 Task: Open a blank sheet, save the file as Jazzmusic.doc and add heading 'Jazz Music'Jazz Music ,with the parapraph,with the parapraph  Jazz, born in the US, is a uniquely American art form that originated in African-American communities. From Louis Armstrong to Miles Davis, jazz musicians have shaped the world of music with their improvisation, syncopation, and distinctive sounds.Apply Font Style Agency FB And font size 12. Apply font style in  Heading Arial Black and font size 14 Change heading alignment to  Left
Action: Mouse moved to (21, 21)
Screenshot: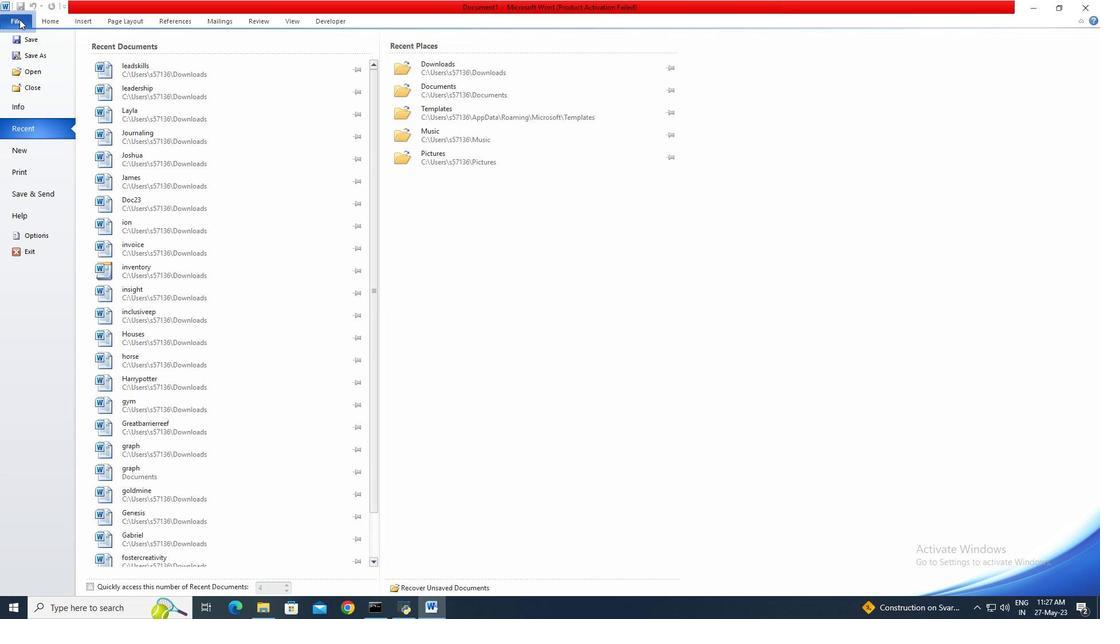 
Action: Mouse pressed left at (21, 21)
Screenshot: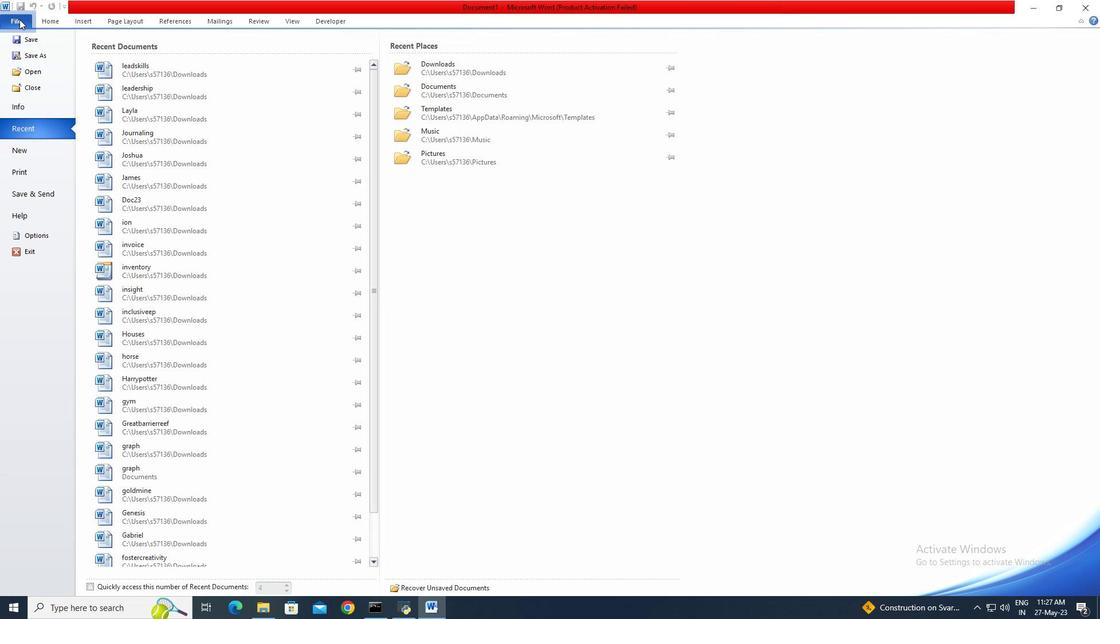
Action: Mouse moved to (679, 182)
Screenshot: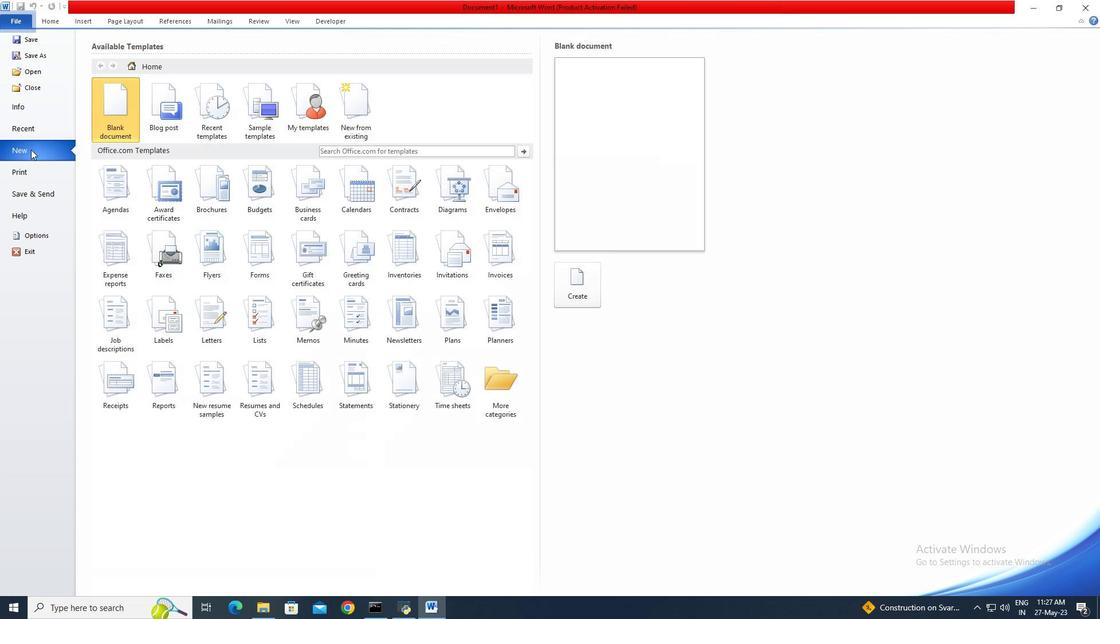 
Action: Mouse pressed left at (679, 182)
Screenshot: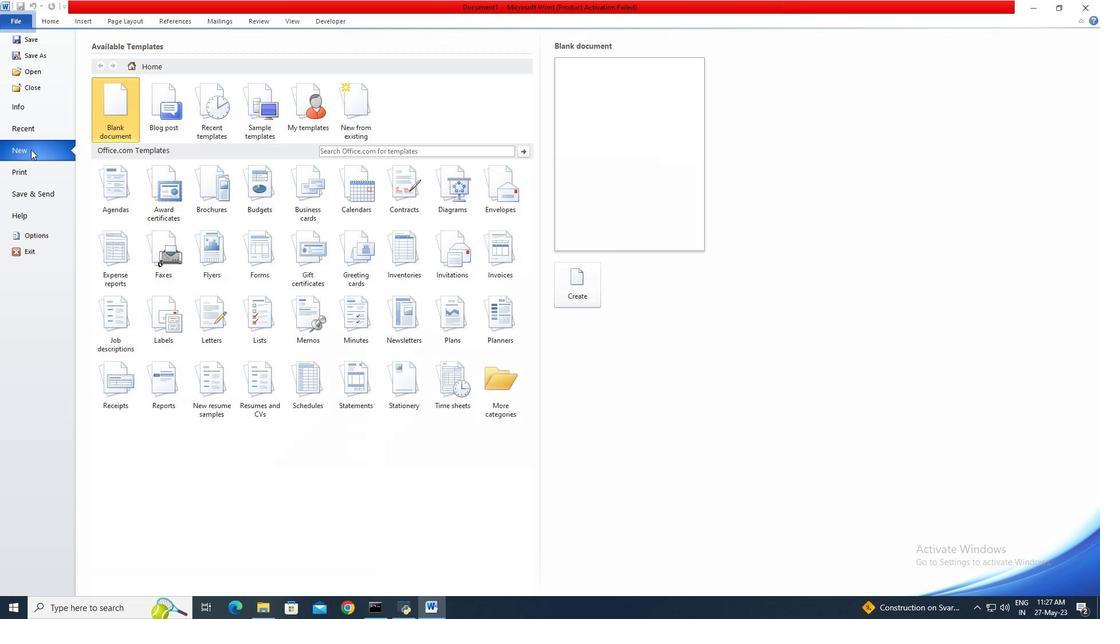 
Action: Mouse moved to (19, 19)
Screenshot: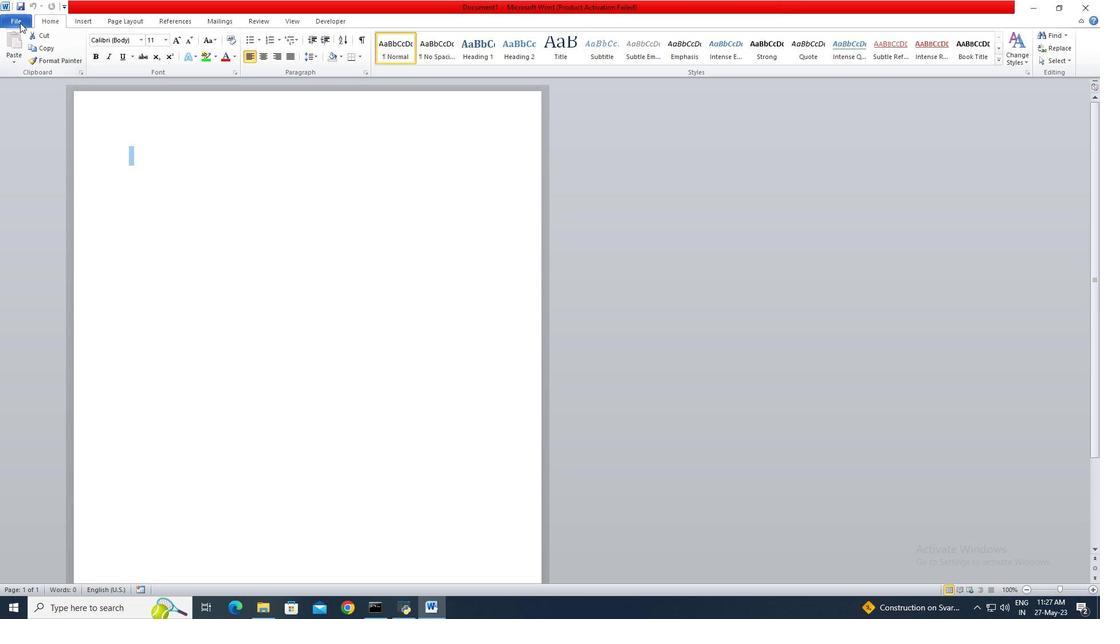 
Action: Mouse pressed left at (19, 19)
Screenshot: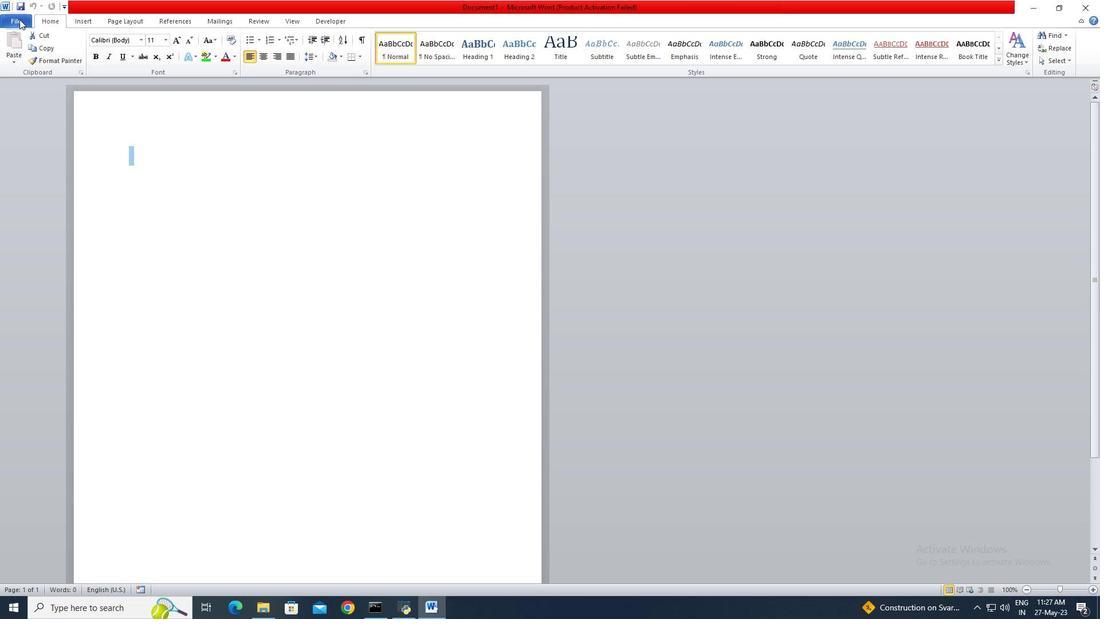 
Action: Mouse moved to (30, 149)
Screenshot: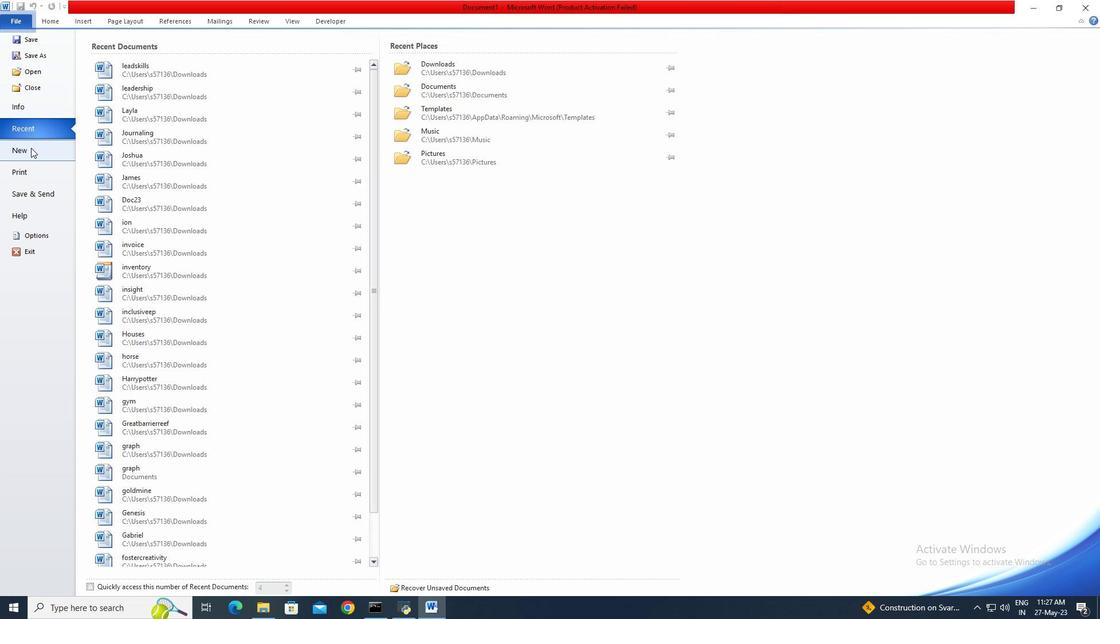 
Action: Mouse pressed left at (30, 149)
Screenshot: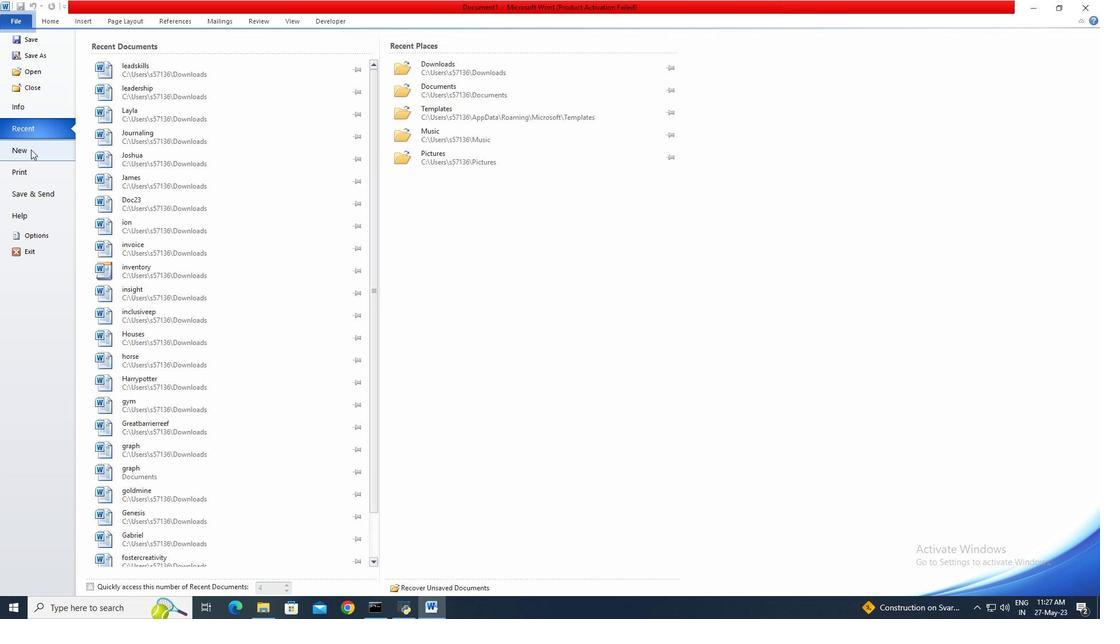 
Action: Mouse moved to (565, 286)
Screenshot: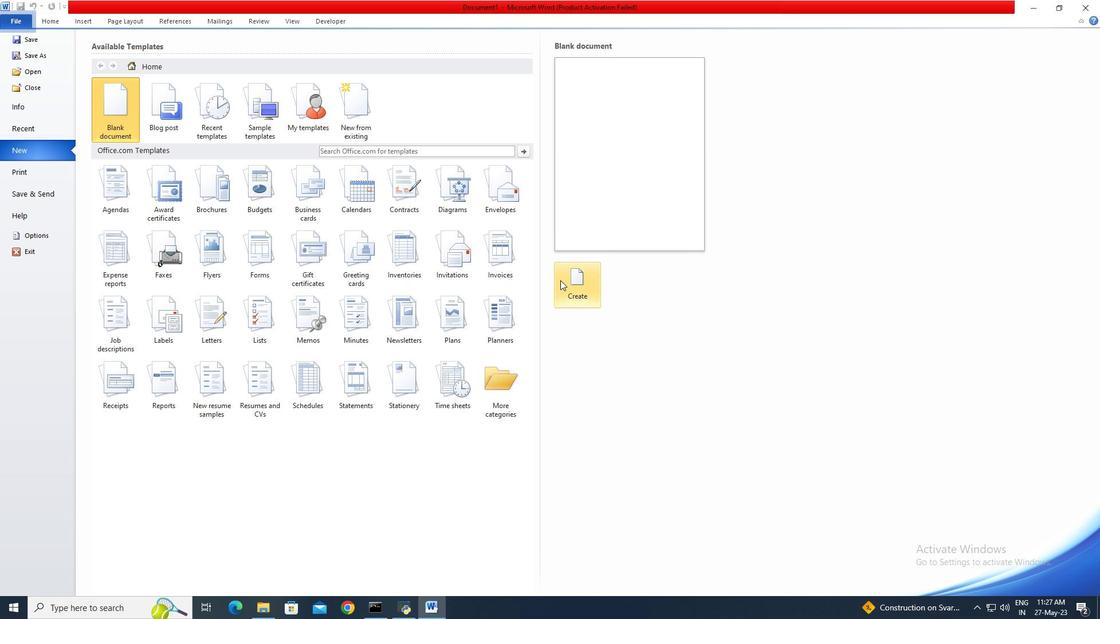 
Action: Mouse pressed left at (565, 286)
Screenshot: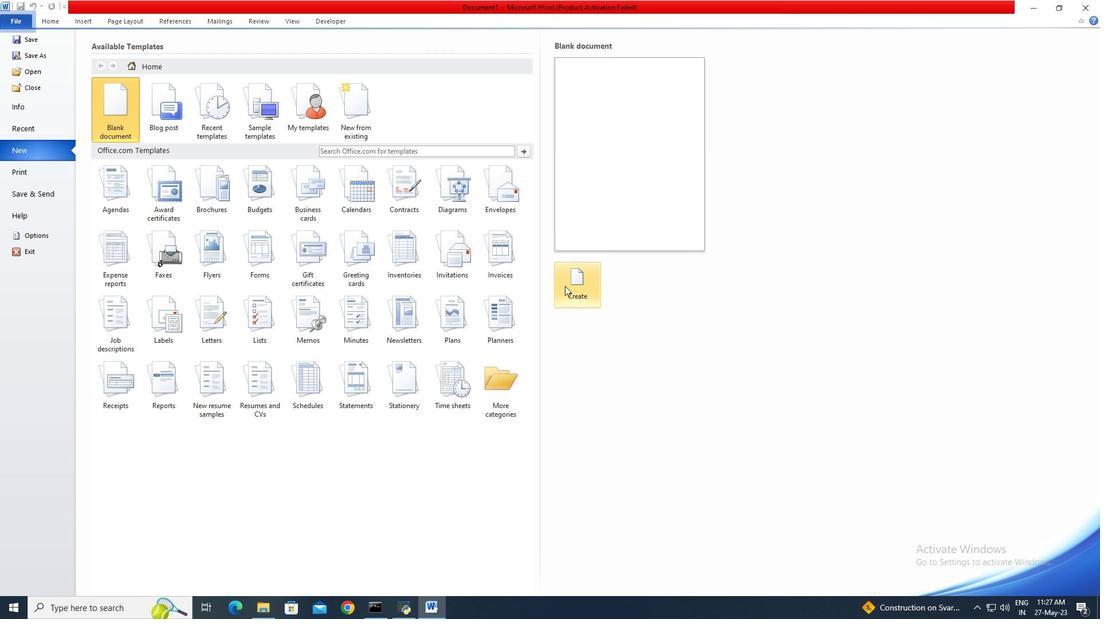 
Action: Mouse moved to (26, 21)
Screenshot: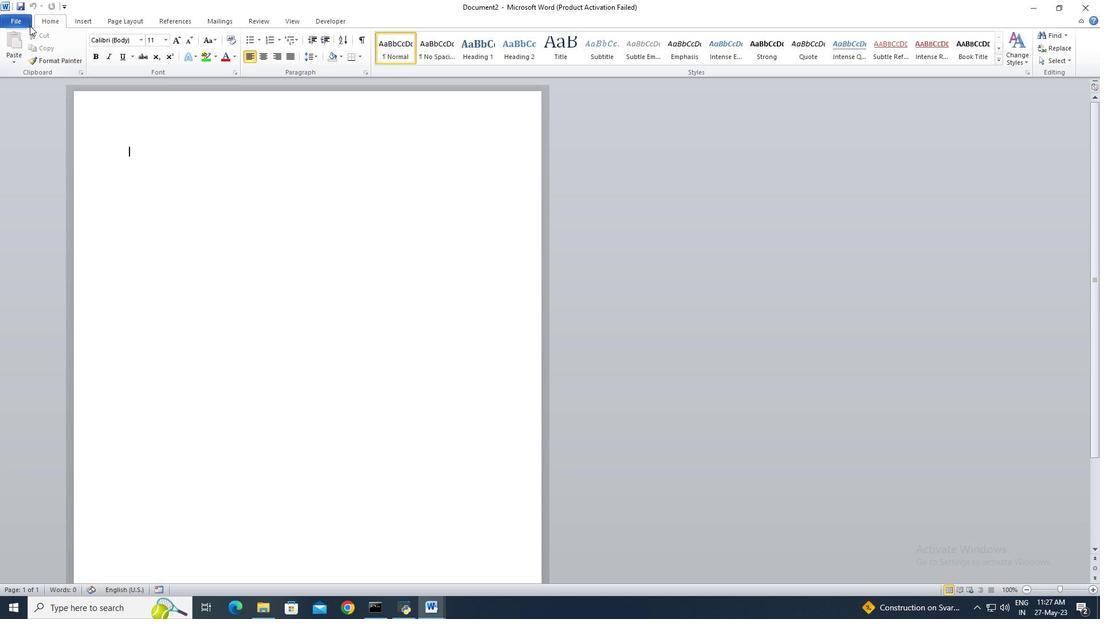 
Action: Mouse pressed left at (26, 21)
Screenshot: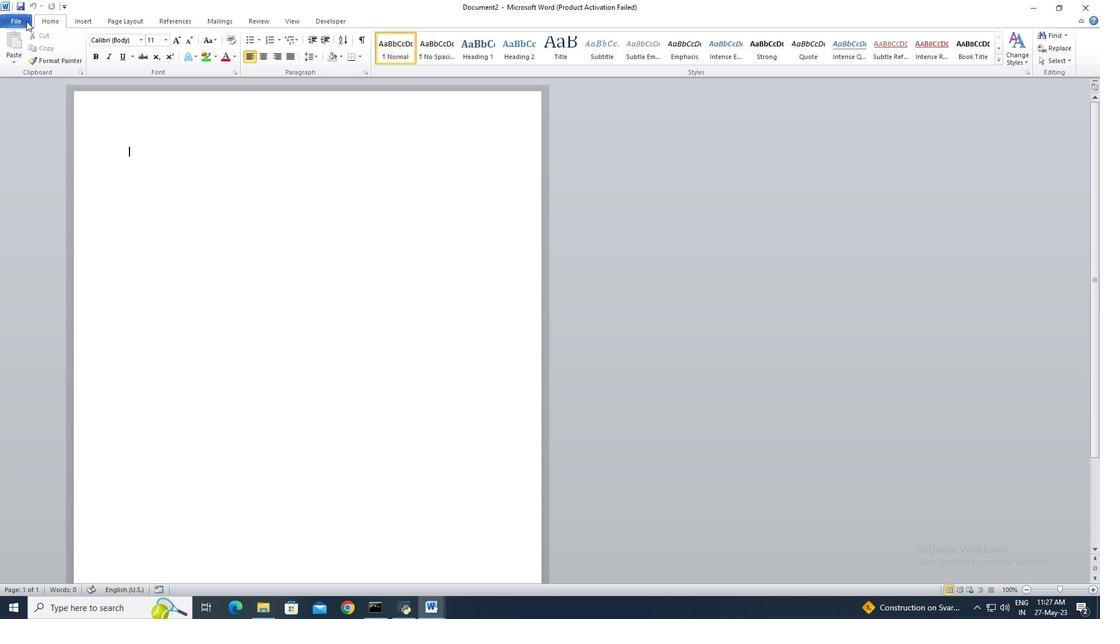 
Action: Mouse moved to (29, 54)
Screenshot: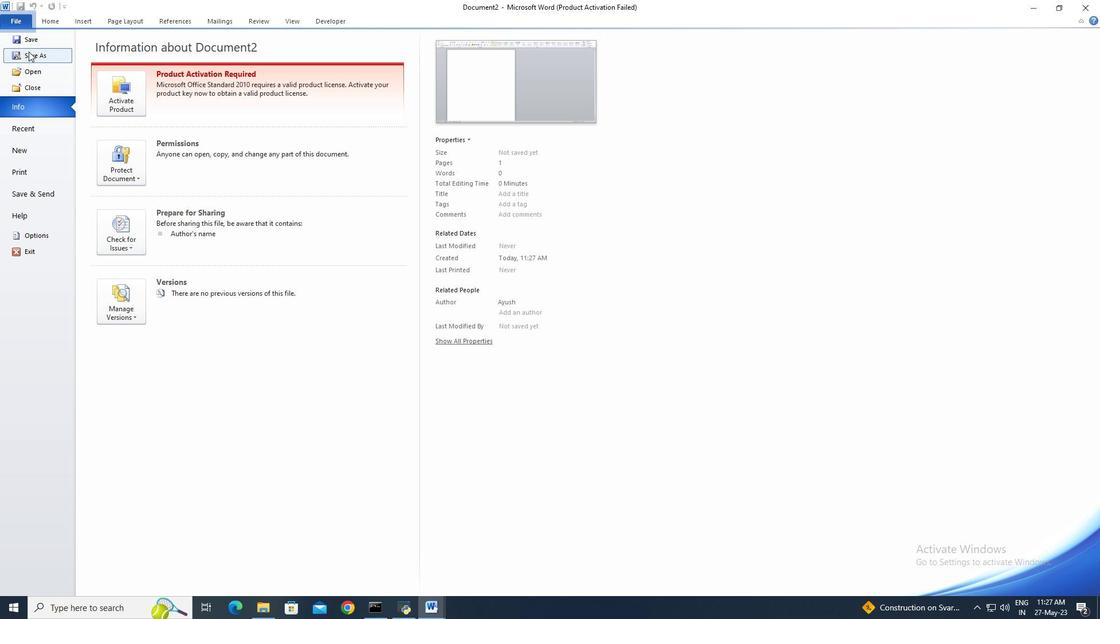 
Action: Mouse pressed left at (29, 54)
Screenshot: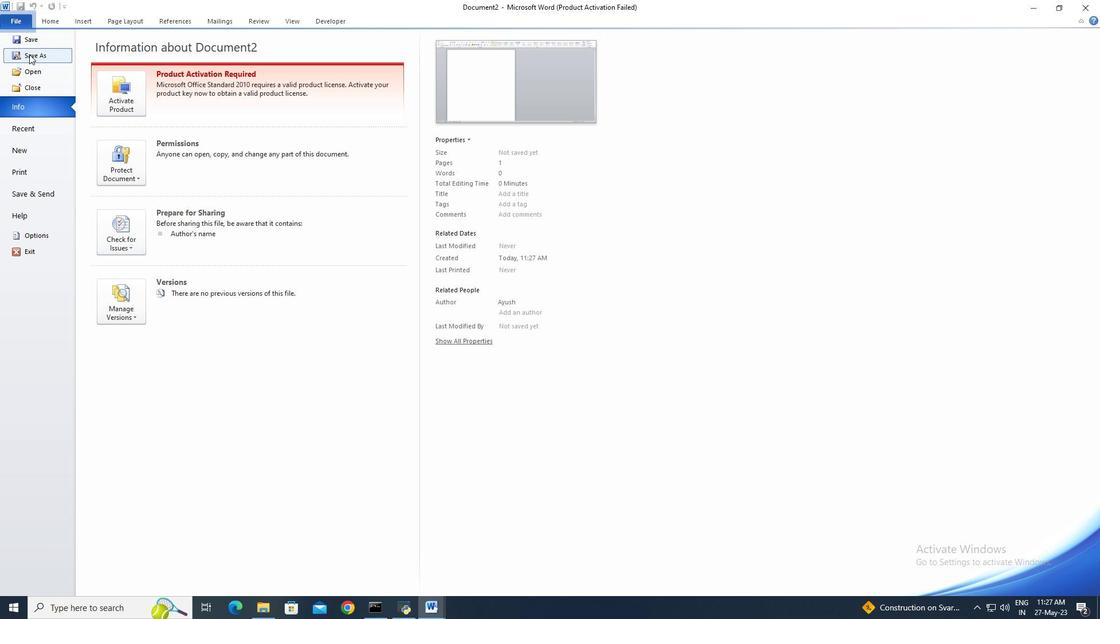 
Action: Mouse moved to (53, 120)
Screenshot: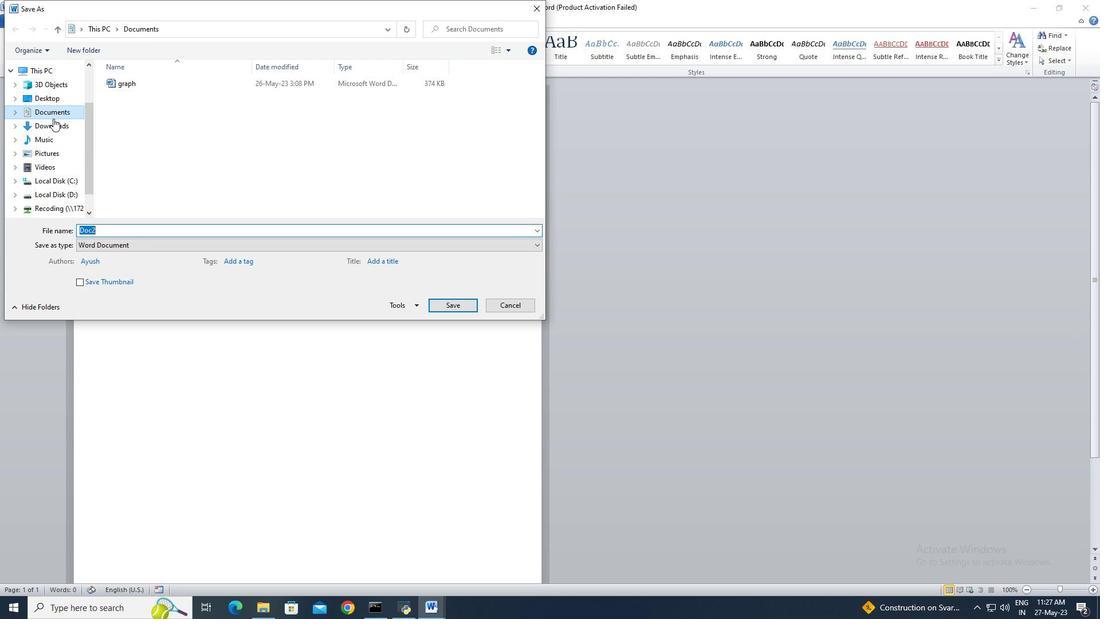 
Action: Mouse pressed left at (53, 120)
Screenshot: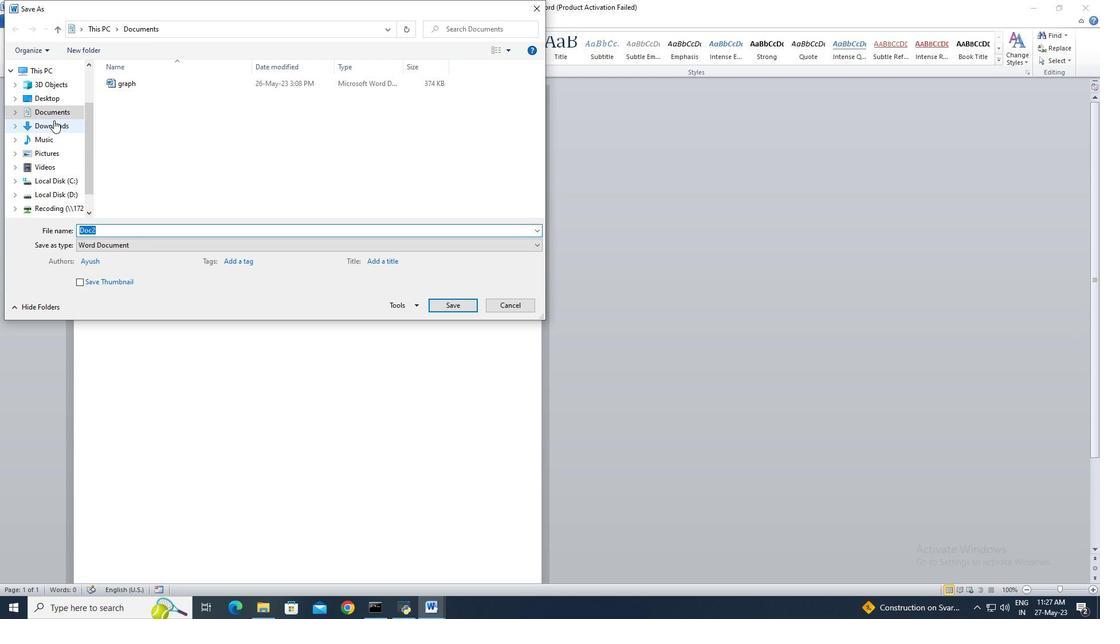 
Action: Mouse moved to (101, 227)
Screenshot: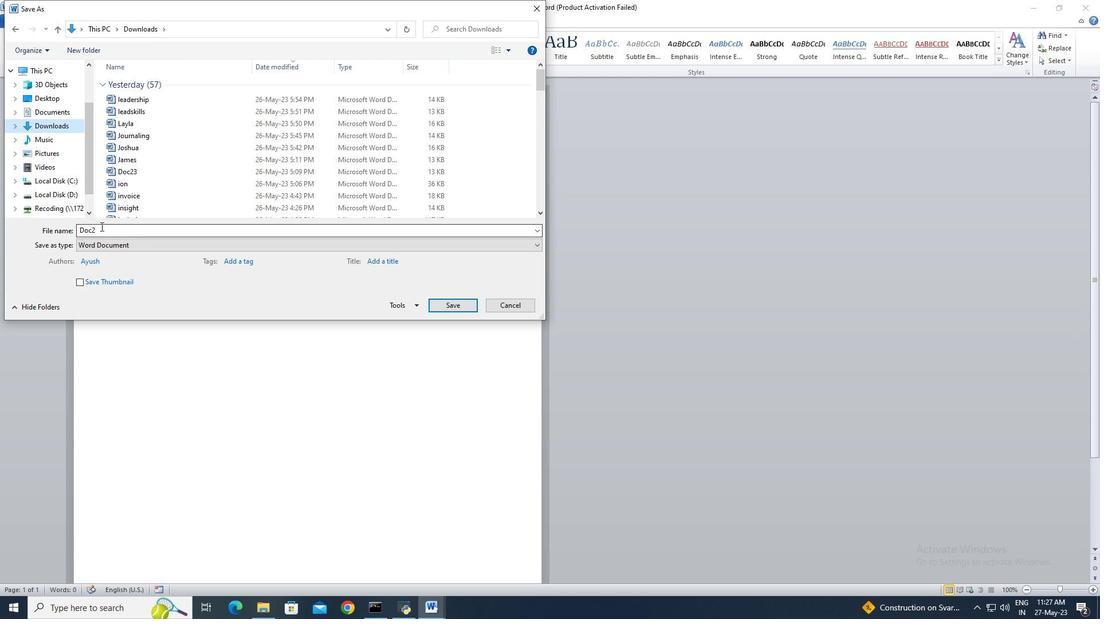 
Action: Mouse pressed left at (101, 227)
Screenshot: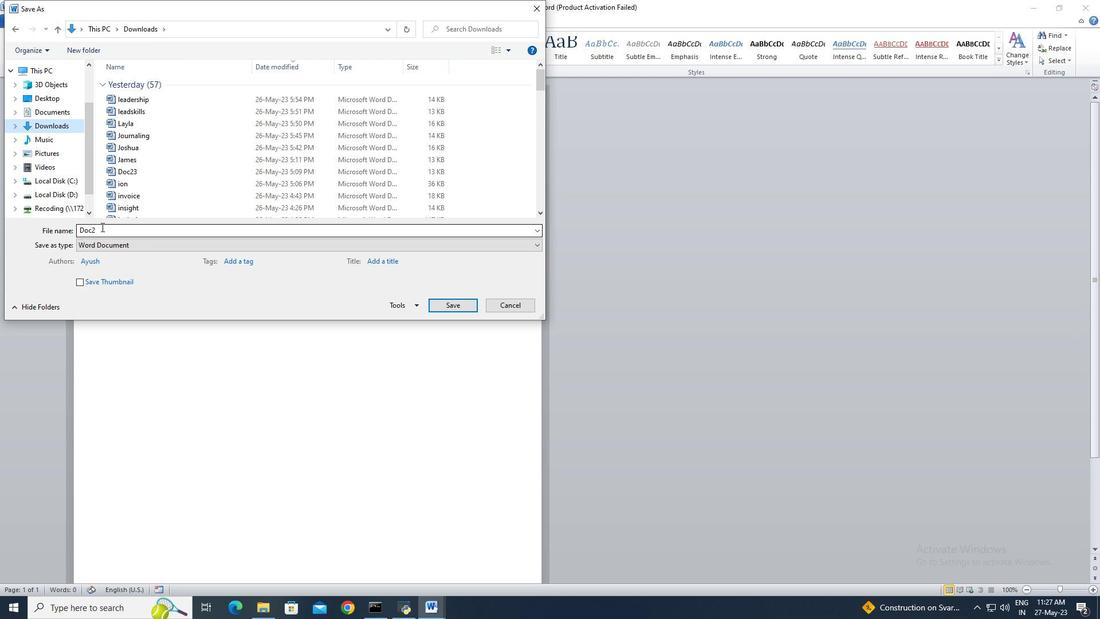 
Action: Key pressed <Key.shift>Jazzmusic
Screenshot: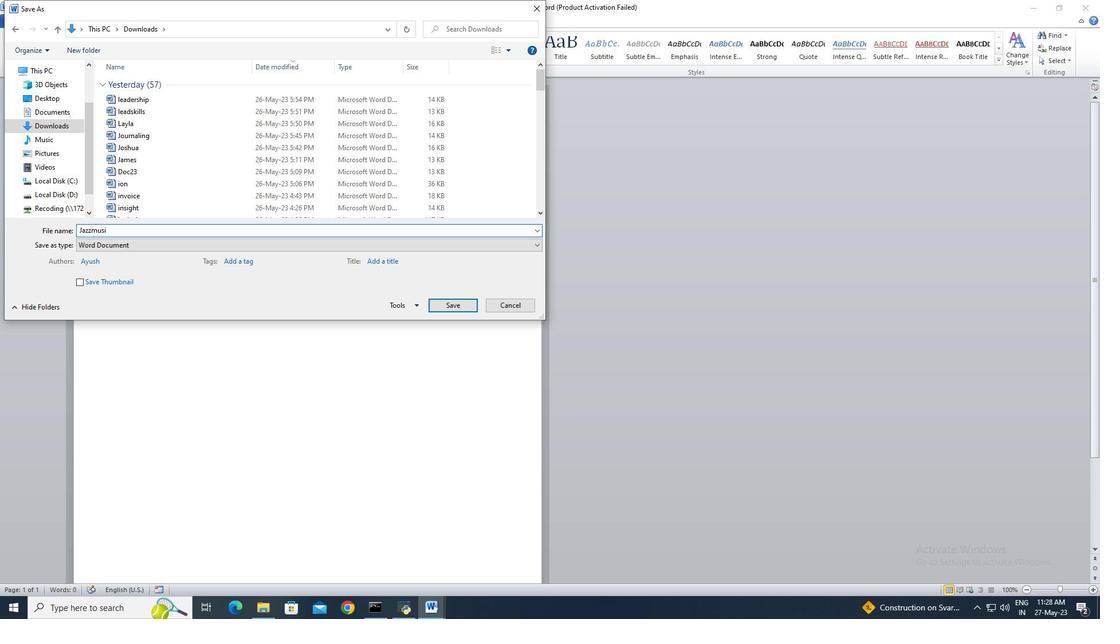 
Action: Mouse moved to (443, 309)
Screenshot: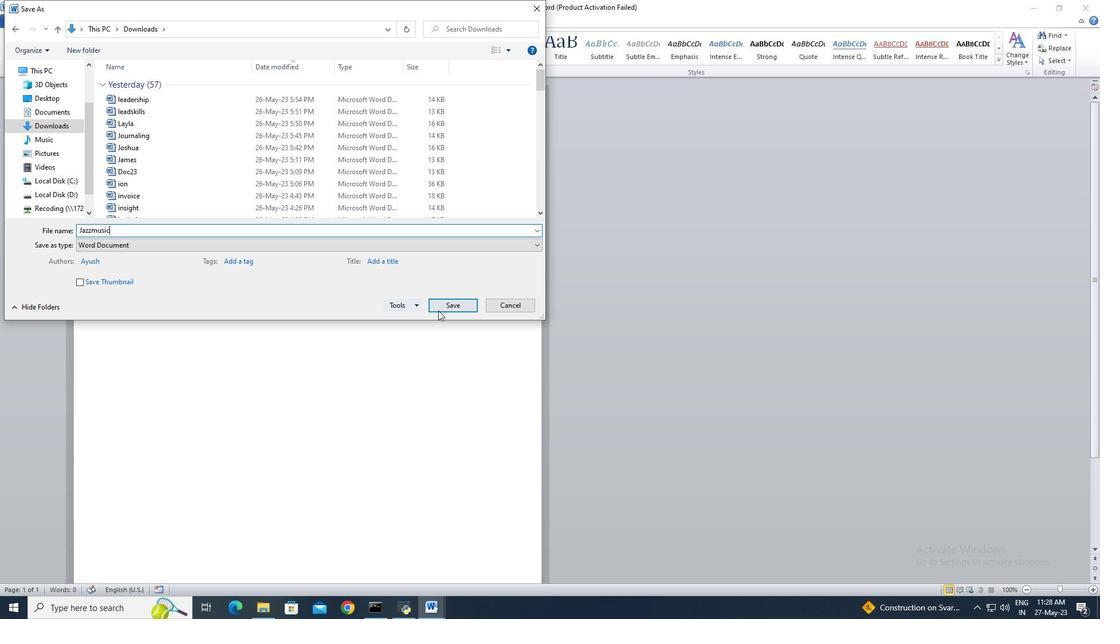 
Action: Mouse pressed left at (443, 309)
Screenshot: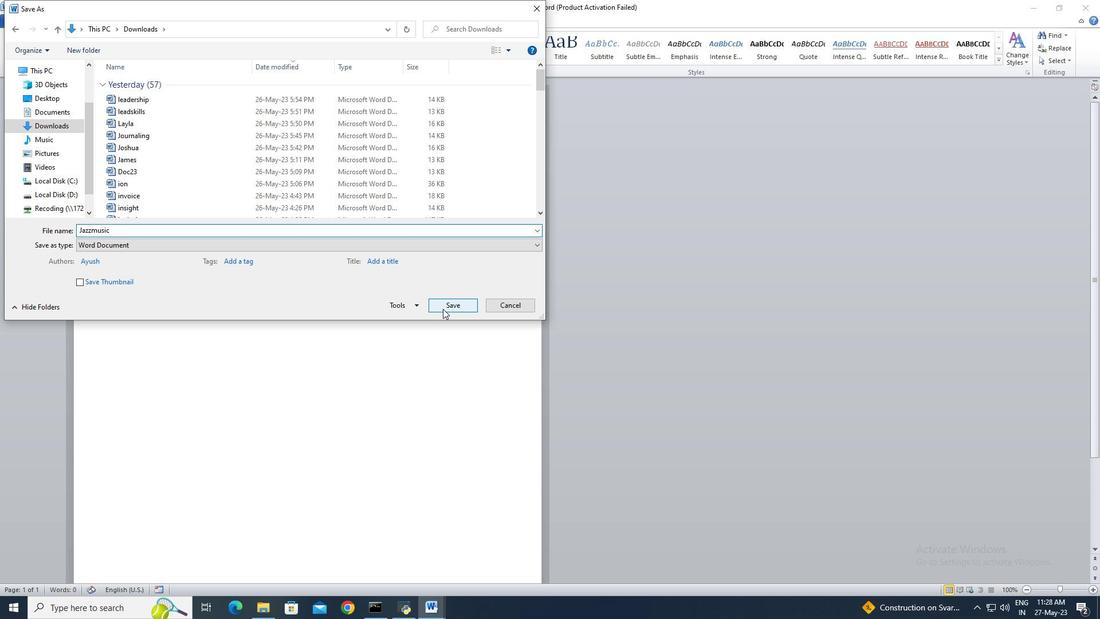 
Action: Mouse moved to (482, 56)
Screenshot: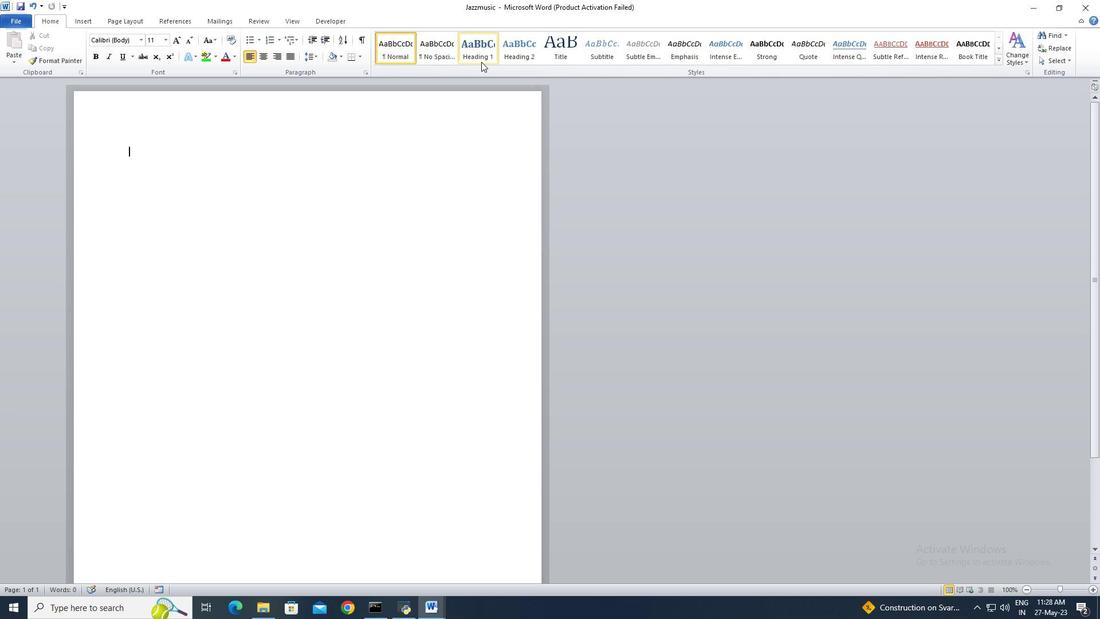 
Action: Mouse pressed left at (482, 56)
Screenshot: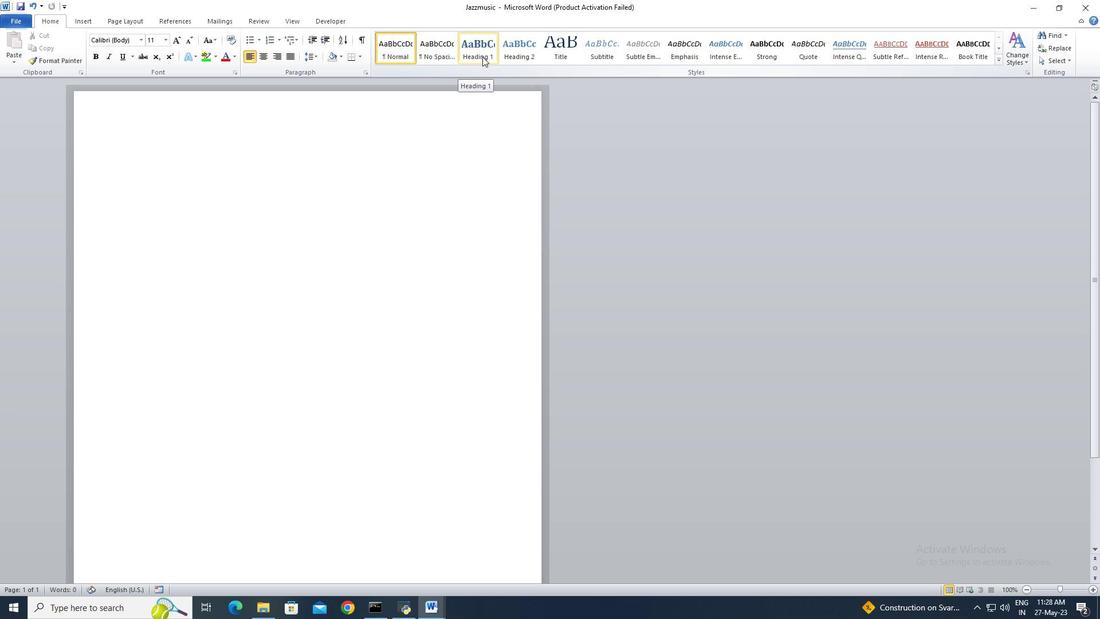 
Action: Mouse moved to (446, 149)
Screenshot: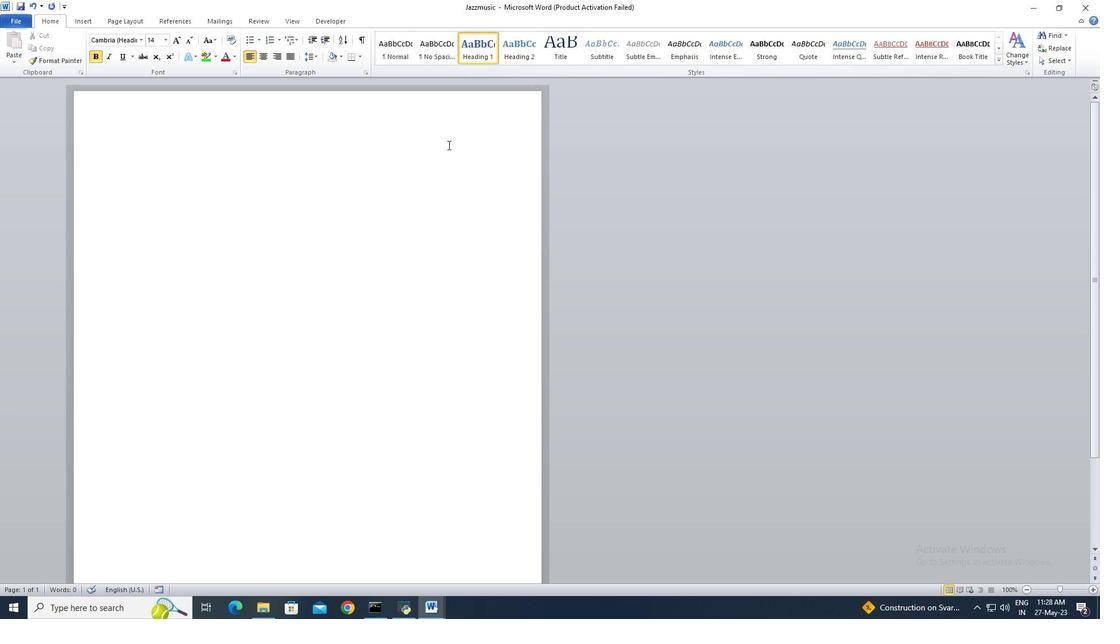 
Action: Key pressed <Key.shift>Jazz<Key.space><Key.shift>Music<Key.enter><Key.enter><Key.shift>Jazz,<Key.space>born<Key.space>in<Key.space>the<Key.space><Key.shift>US,<Key.space>is<Key.space>a<Key.space>uniquely<Key.space><Key.shift_r>American<Key.space>art<Key.space>form<Key.space>that<Key.space>originated<Key.space>in<Key.space><Key.shift>African-<Key.shift>American<Key.space>communities.<Key.space><Key.shift>From<Key.space><Key.shift>Louis<Key.space><Key.shift>Armstrong<Key.space>to<Key.space><Key.shift>Miles<Key.space><Key.shift>Davis,<Key.space>jazz<Key.space>musicians<Key.space>have<Key.space>shaped<Key.space>the<Key.space>world<Key.space>of<Key.space>muisc<Key.backspace><Key.backspace><Key.backspace>sic<Key.space>with<Key.space>their<Key.space>improvisation,<Key.space>syncopation,<Key.space>and<Key.space>distinctive<Key.space>sounds.
Screenshot: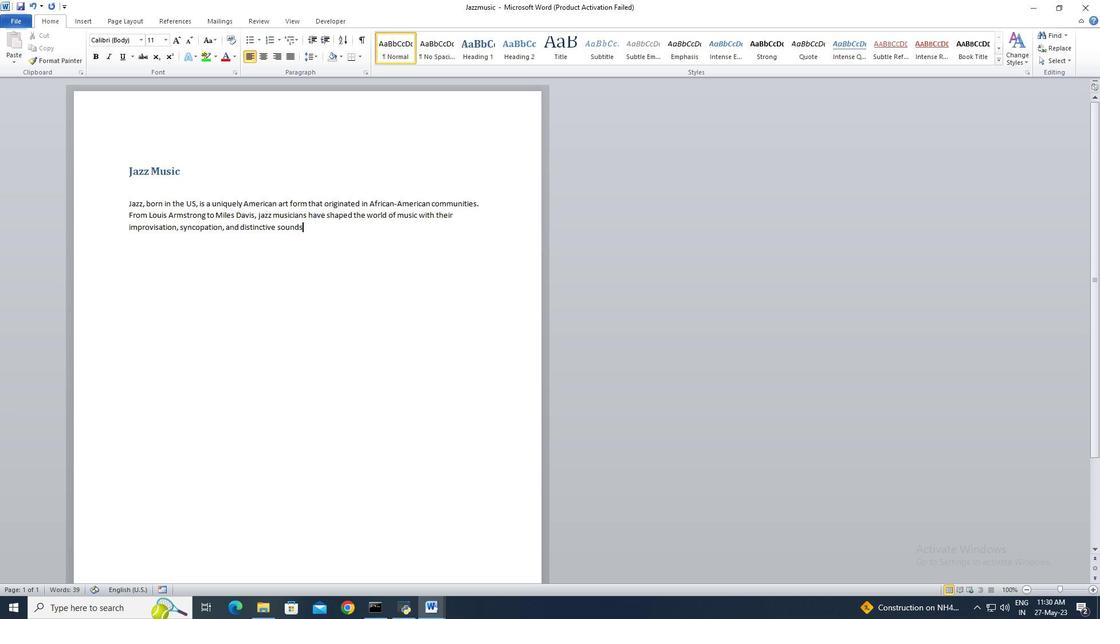 
Action: Mouse moved to (131, 208)
Screenshot: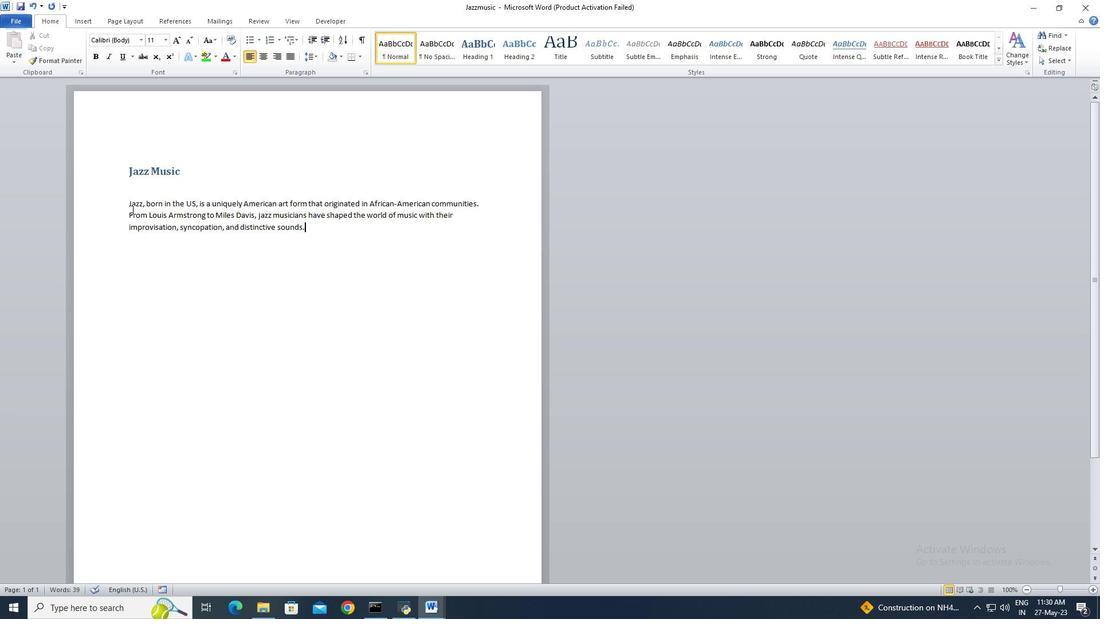 
Action: Key pressed <Key.shift>
Screenshot: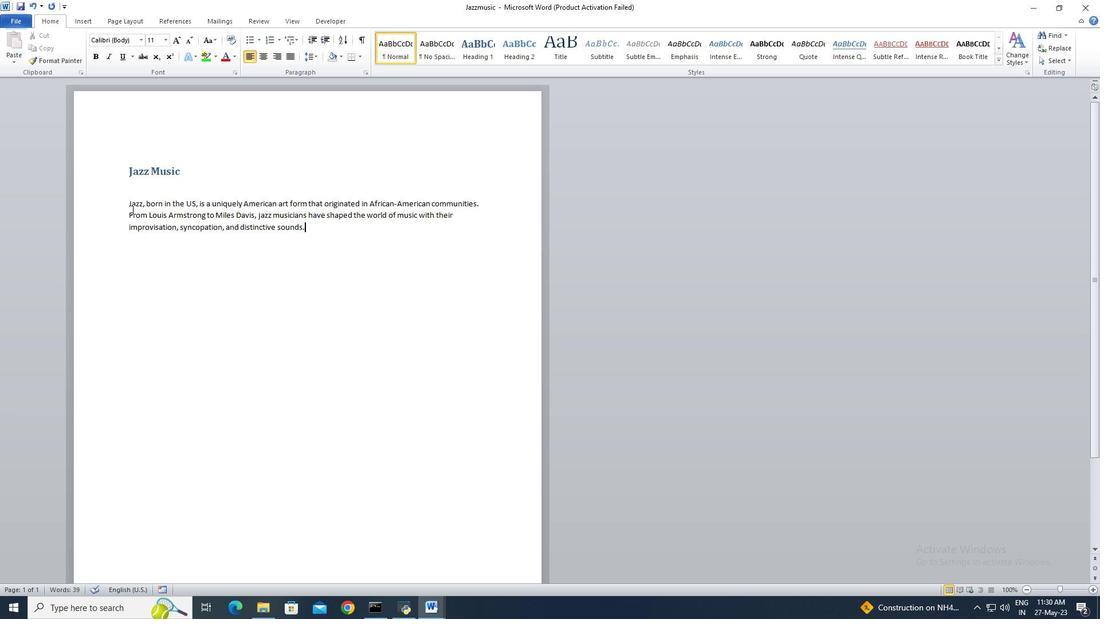 
Action: Mouse moved to (131, 203)
Screenshot: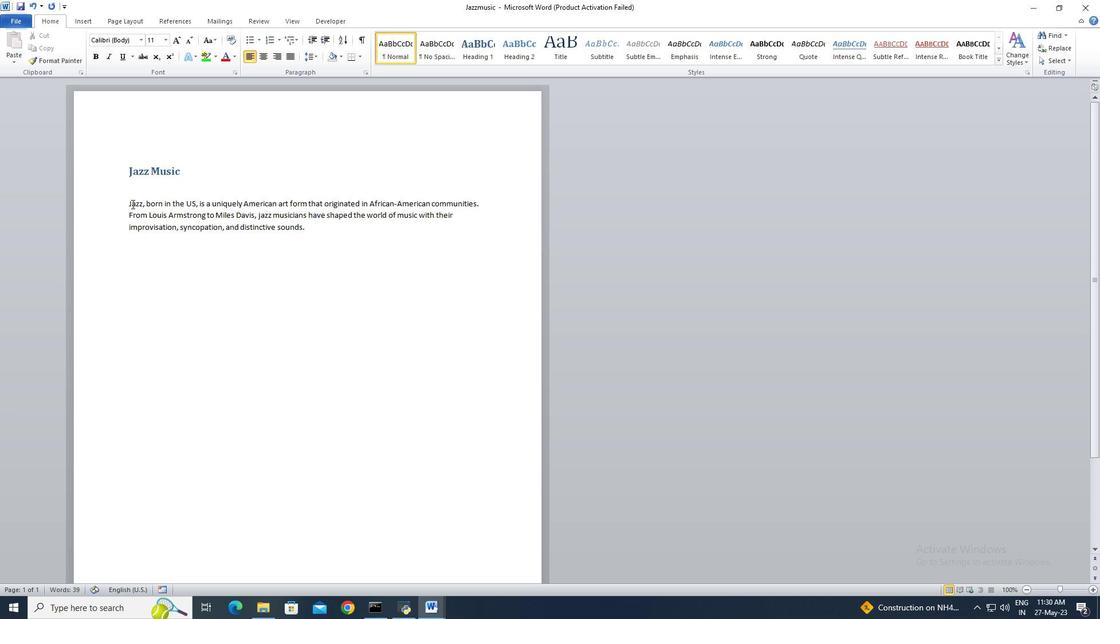 
Action: Key pressed <Key.shift>
Screenshot: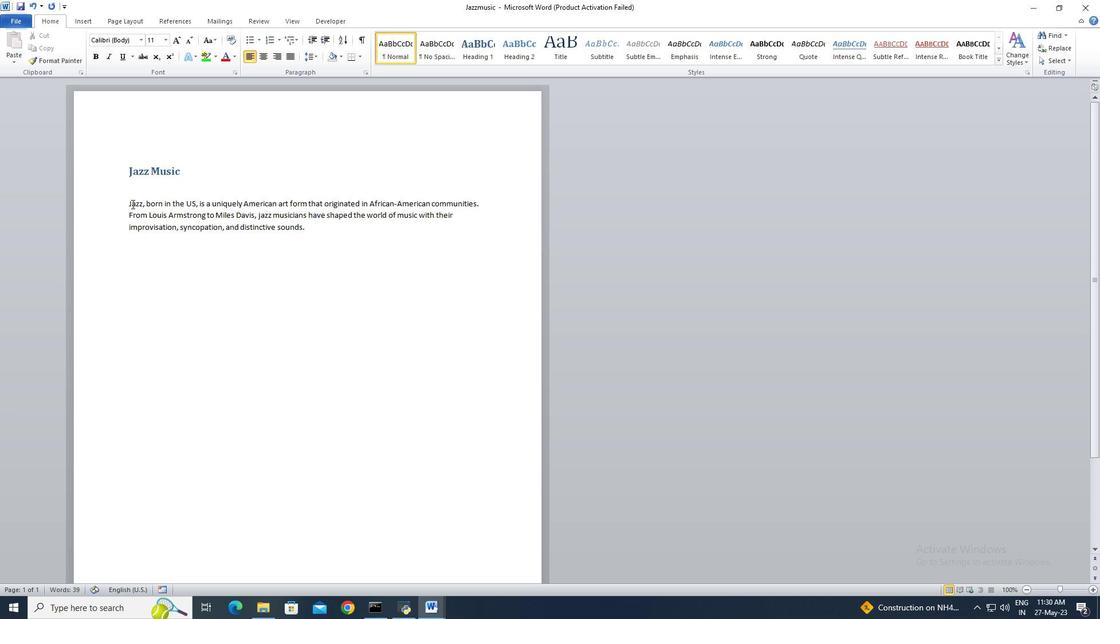 
Action: Mouse moved to (131, 202)
Screenshot: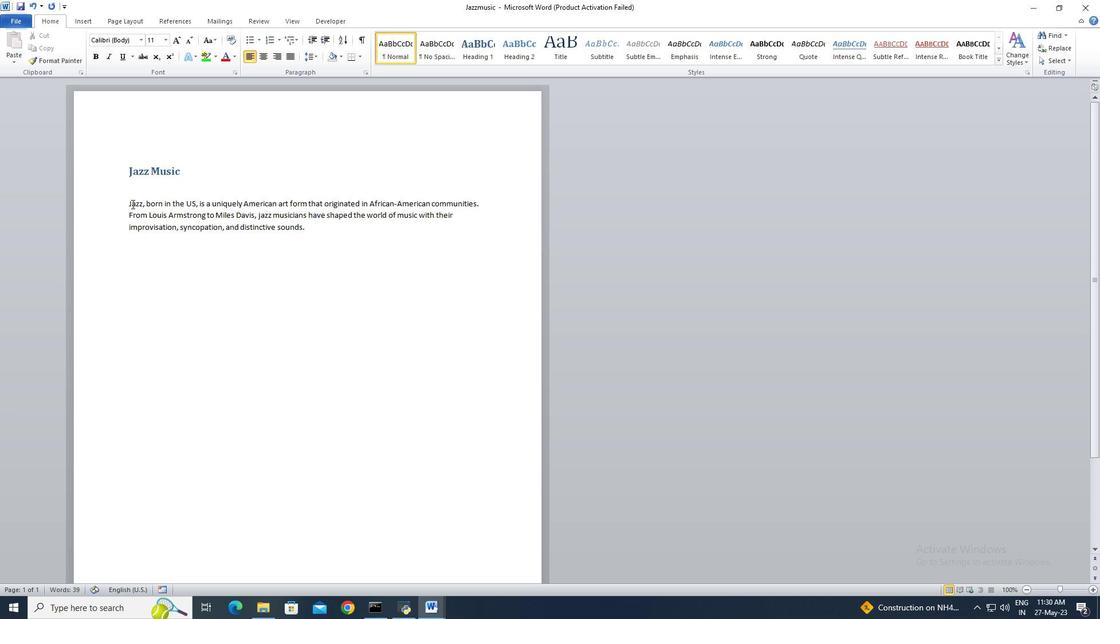 
Action: Key pressed <Key.shift>
Screenshot: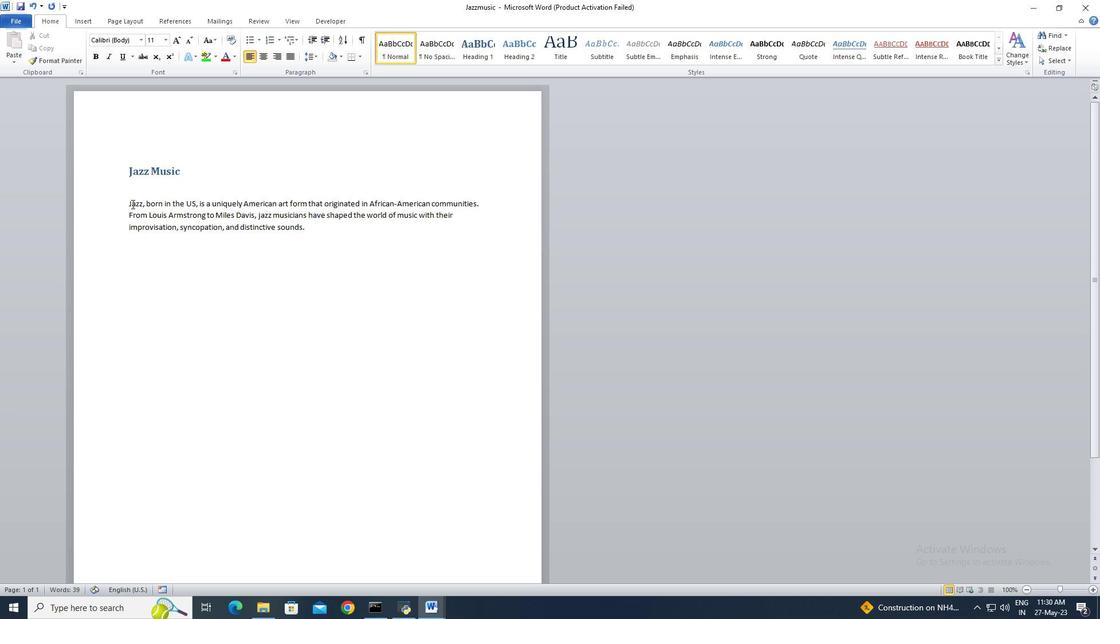 
Action: Mouse moved to (130, 202)
Screenshot: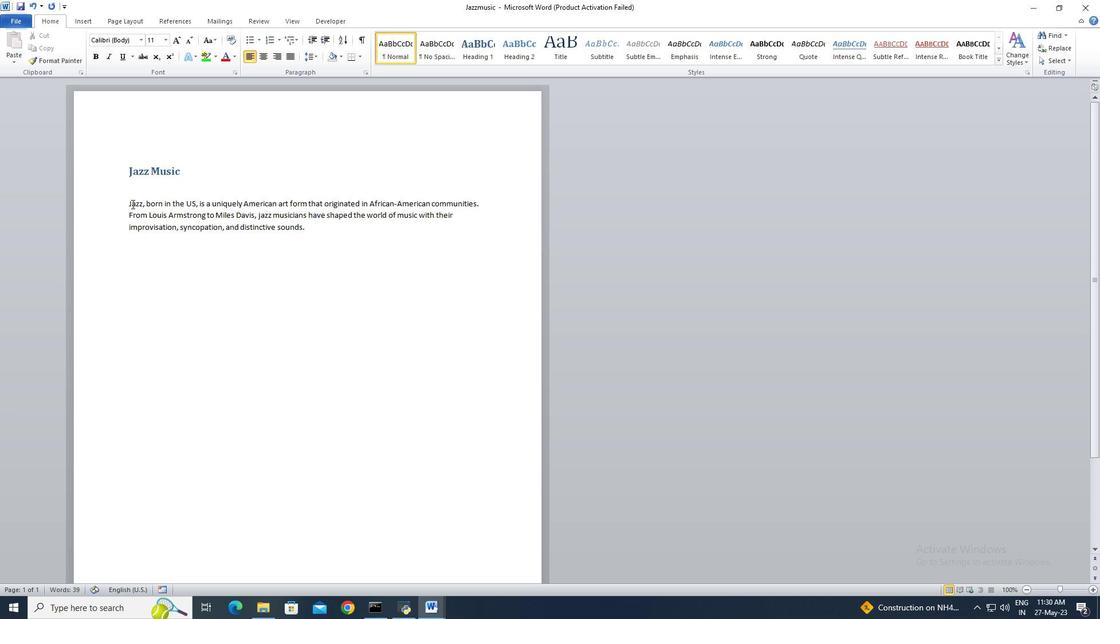 
Action: Key pressed <Key.shift><Key.shift><Key.shift><Key.shift><Key.shift>
Screenshot: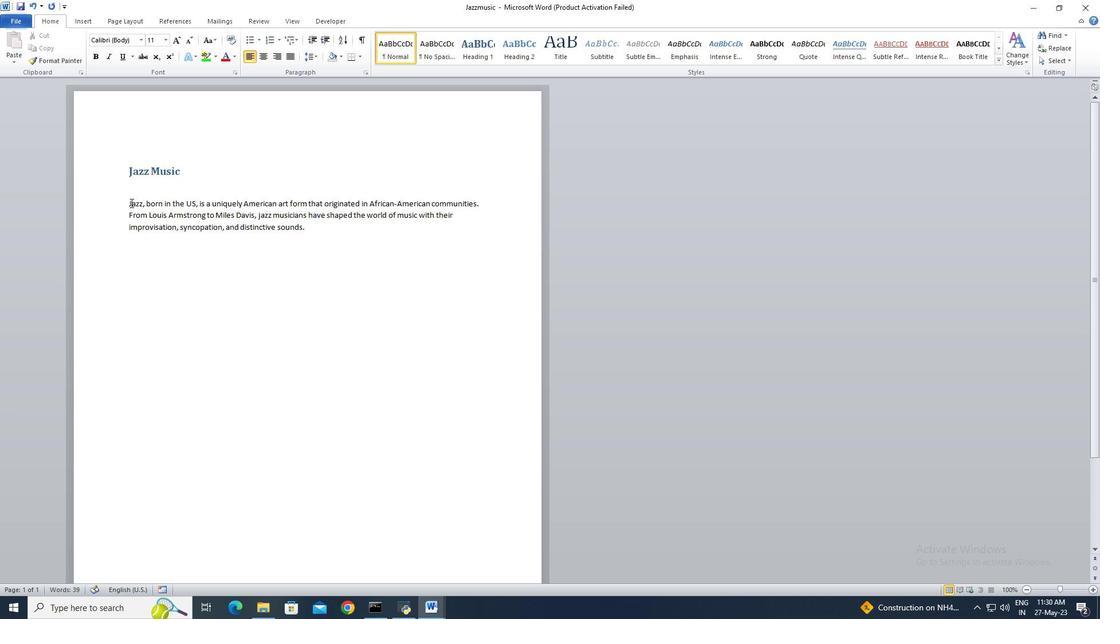 
Action: Mouse moved to (130, 202)
Screenshot: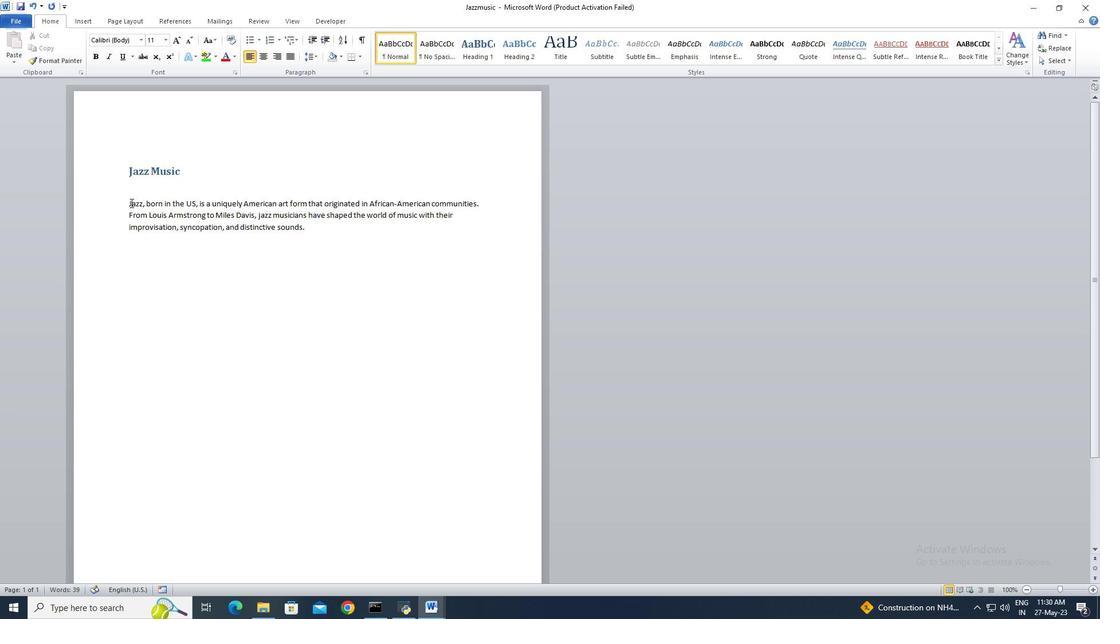 
Action: Key pressed <Key.shift><Key.shift><Key.shift><Key.shift>
Screenshot: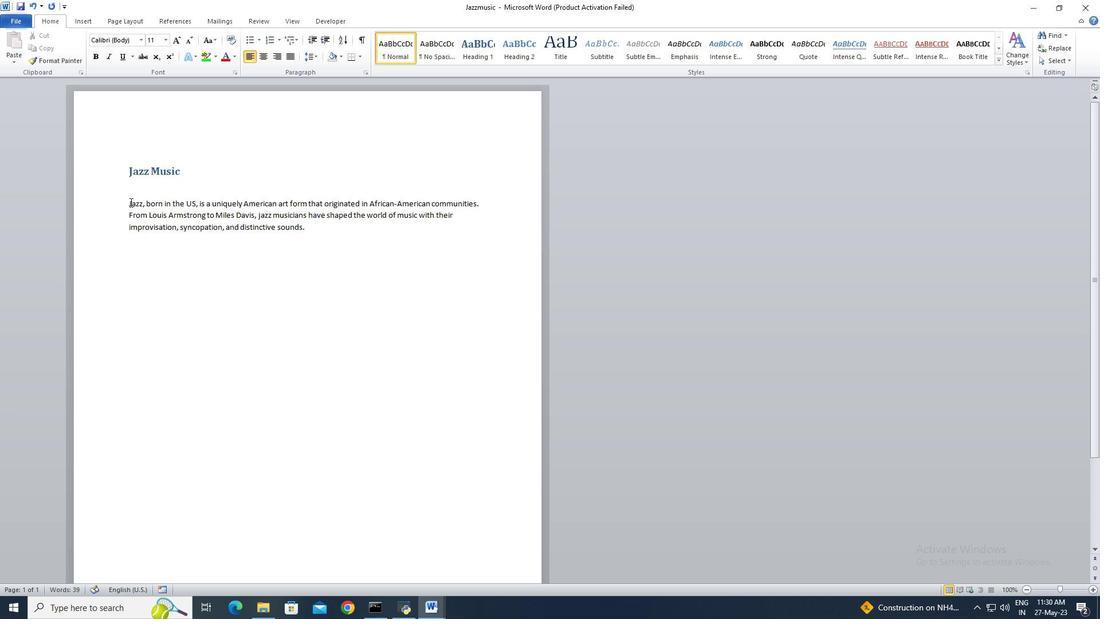 
Action: Mouse pressed left at (130, 202)
Screenshot: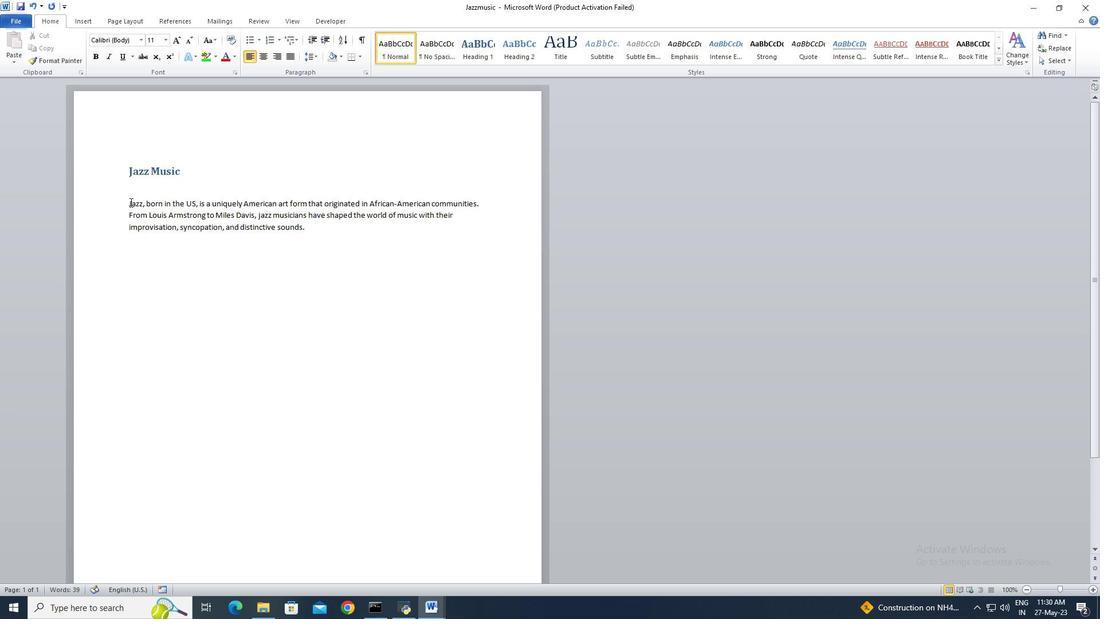 
Action: Key pressed <Key.shift><Key.shift><Key.shift><Key.shift><Key.shift><Key.shift><Key.shift>
Screenshot: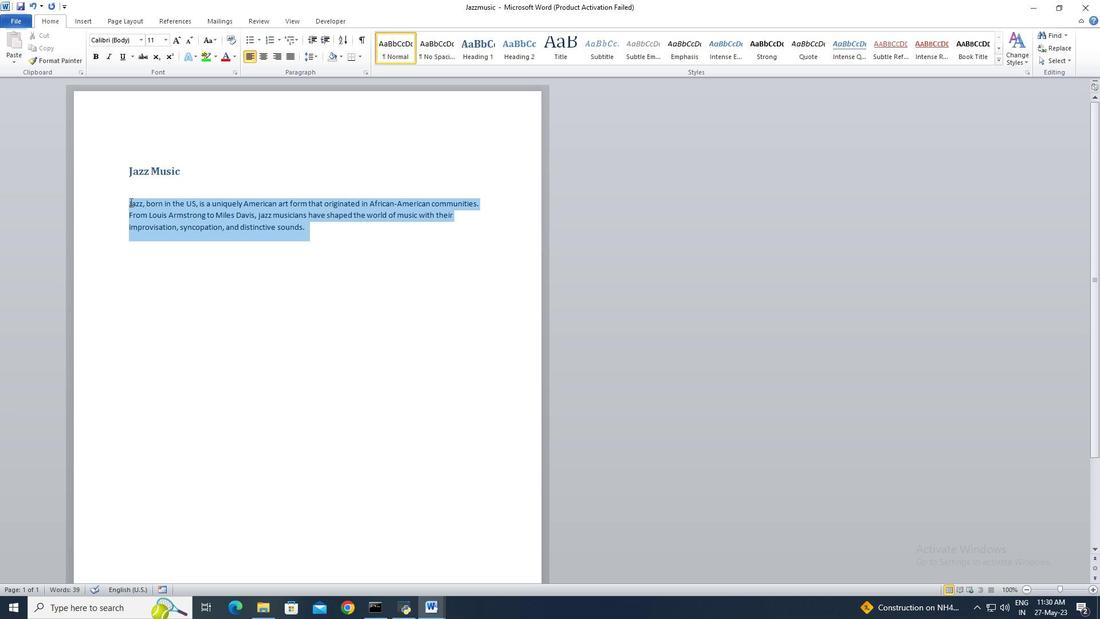
Action: Mouse moved to (134, 40)
Screenshot: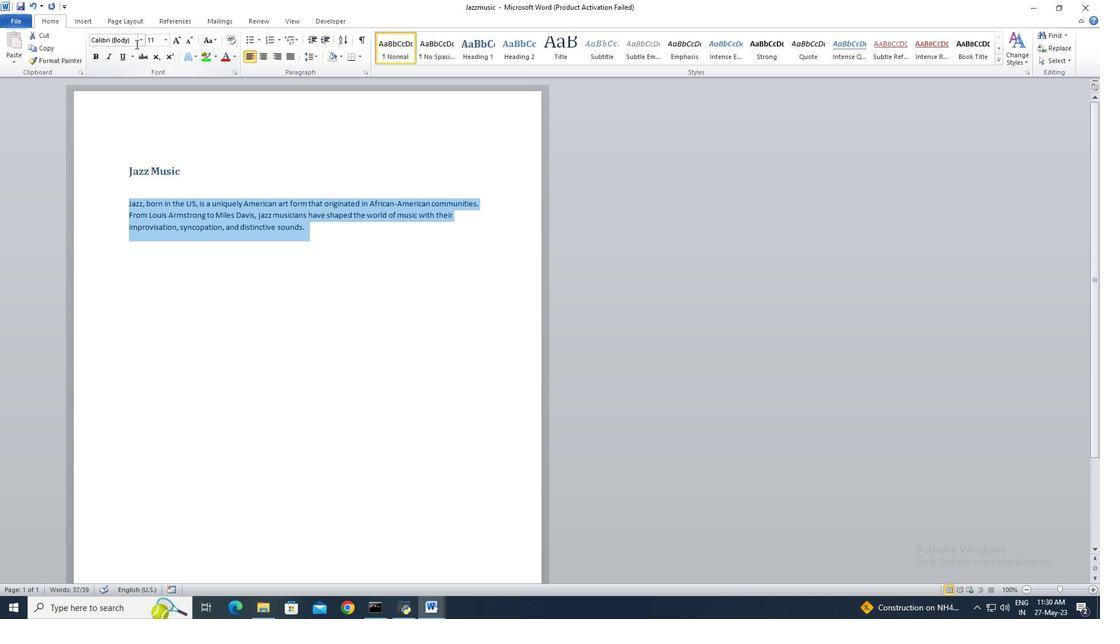 
Action: Mouse pressed left at (134, 40)
Screenshot: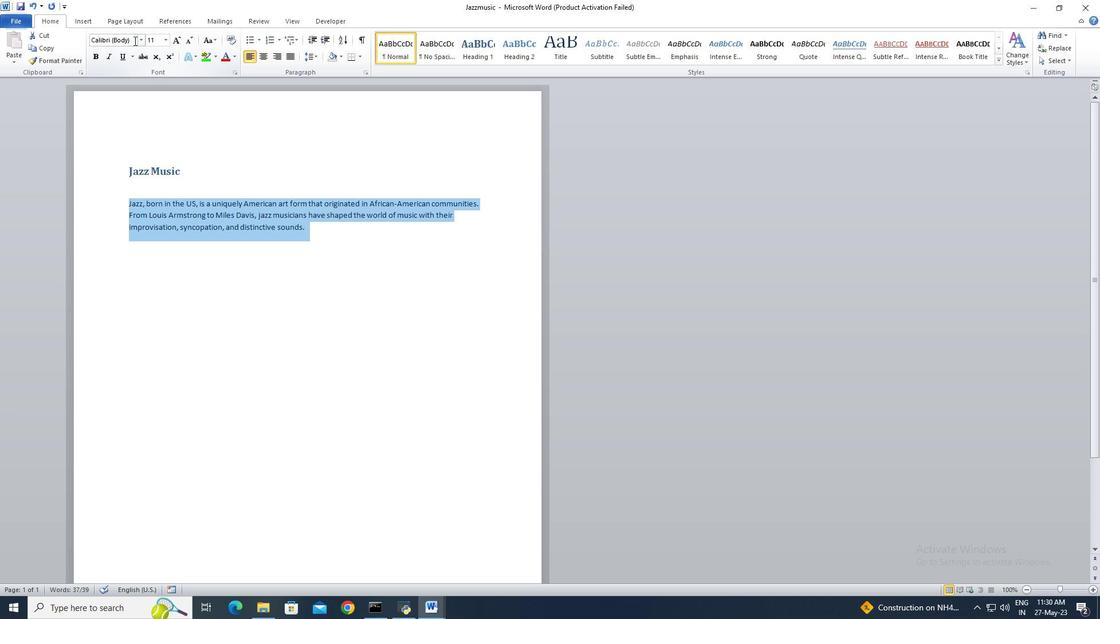 
Action: Key pressed <Key.shift_r>Agency<Key.space><Key.shift>FB
Screenshot: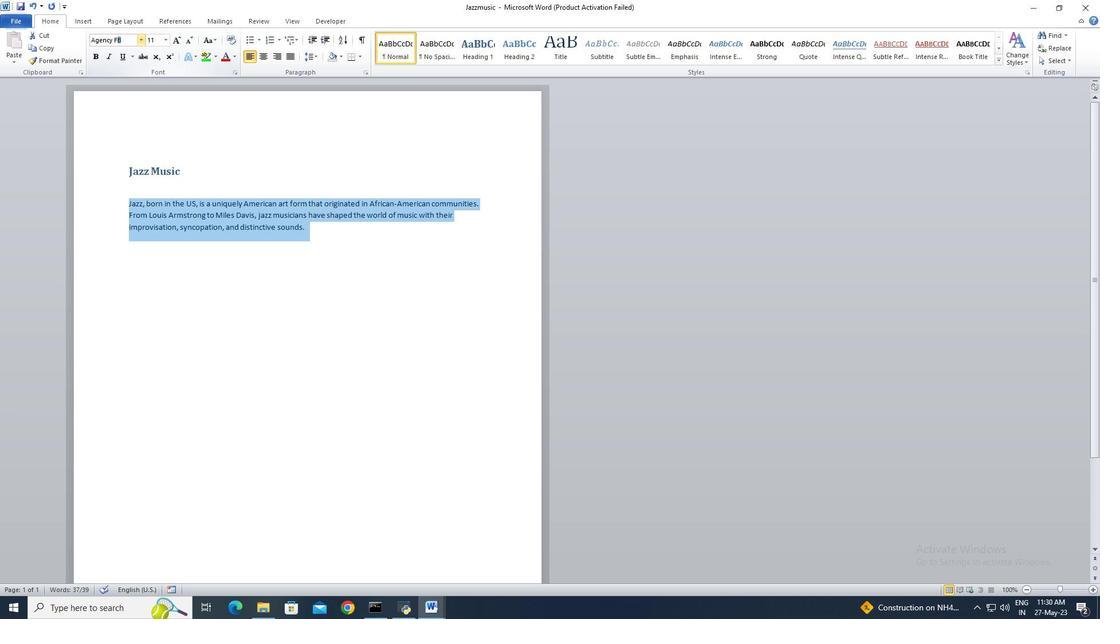 
Action: Mouse moved to (155, 40)
Screenshot: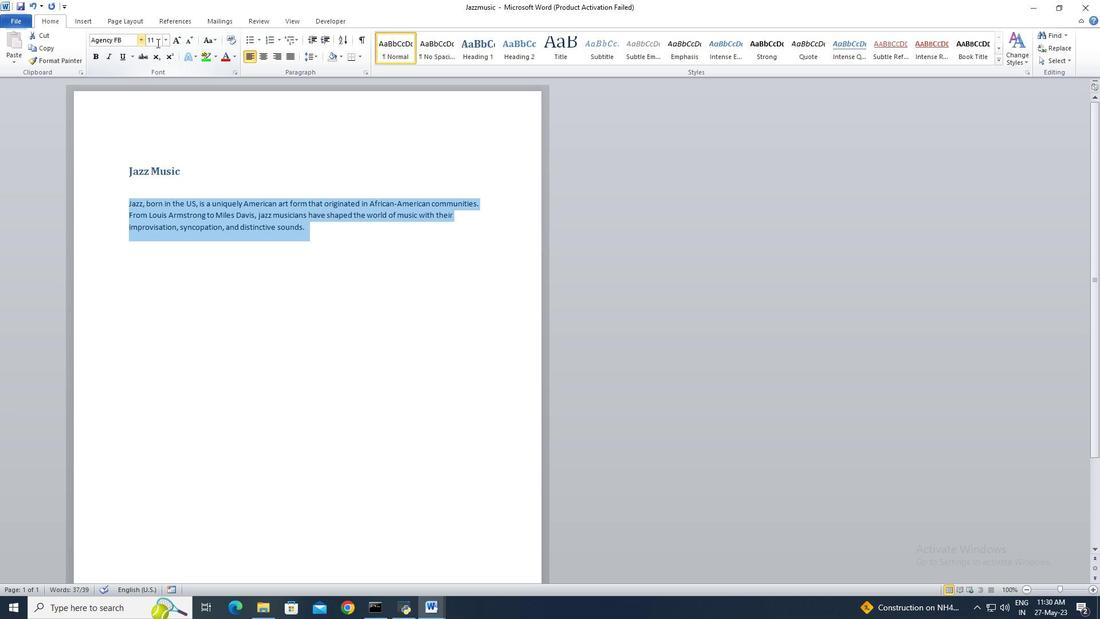 
Action: Mouse pressed left at (155, 40)
Screenshot: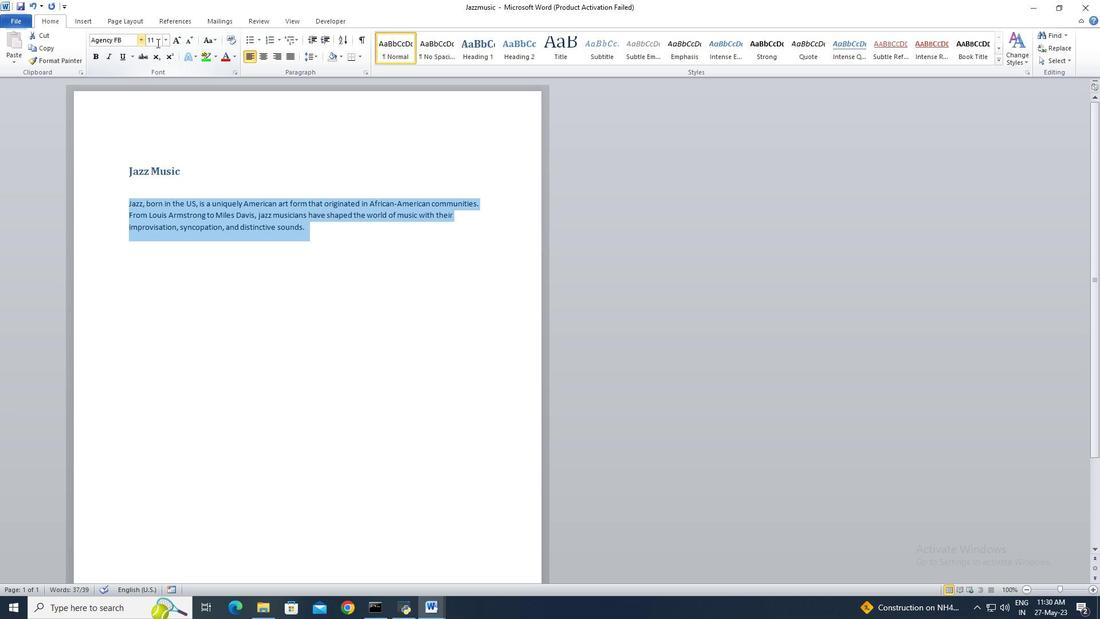 
Action: Mouse pressed left at (155, 40)
Screenshot: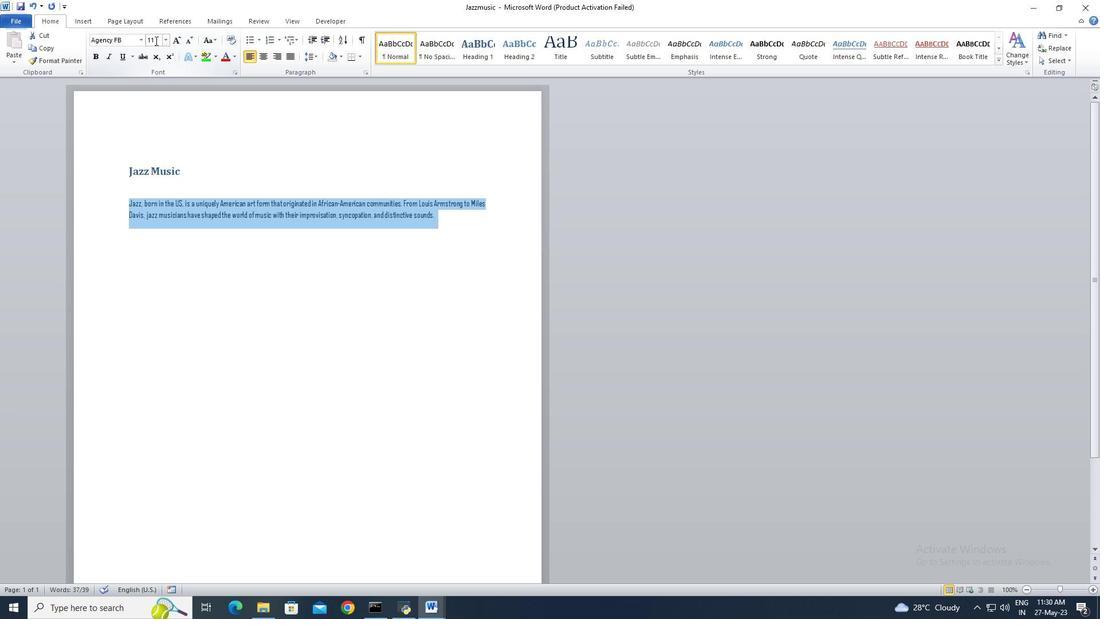 
Action: Key pressed 12<Key.enter>
Screenshot: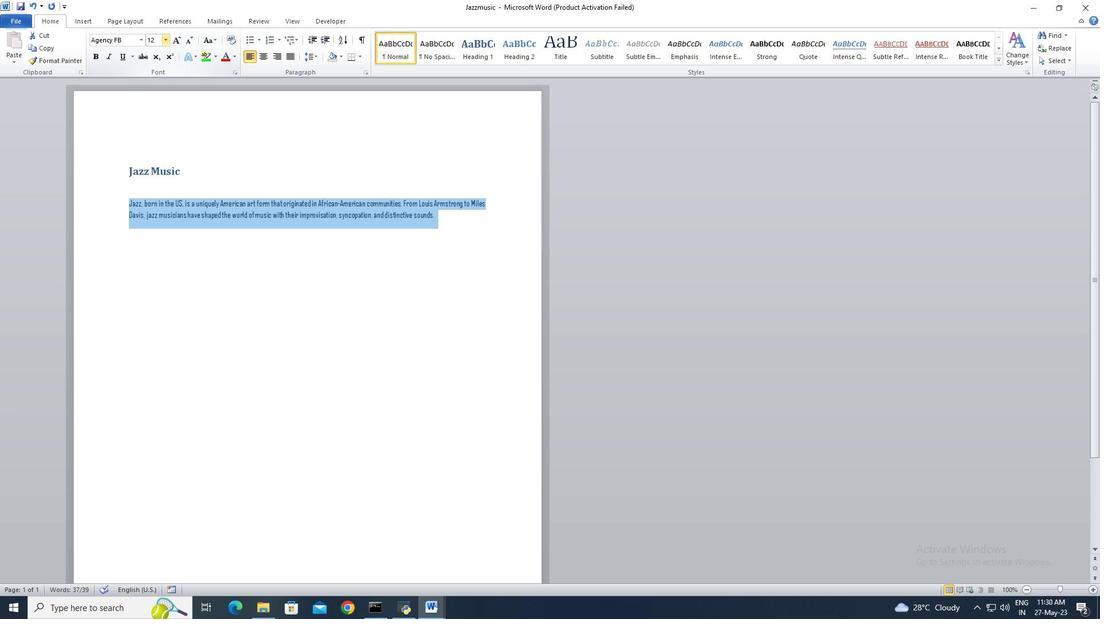 
Action: Mouse moved to (127, 169)
Screenshot: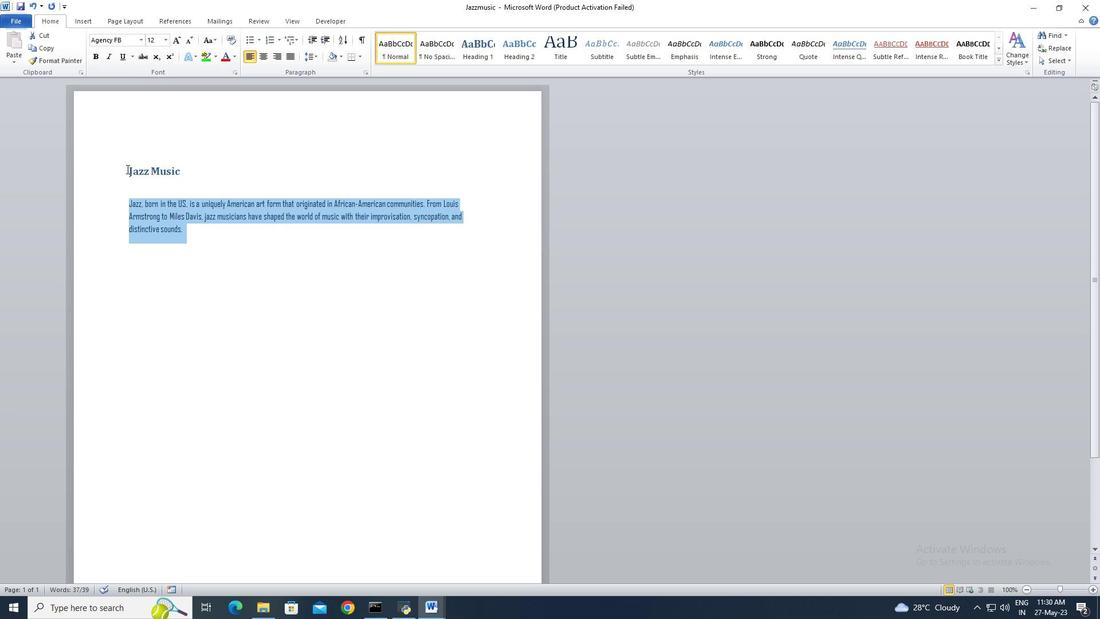 
Action: Mouse pressed left at (127, 169)
Screenshot: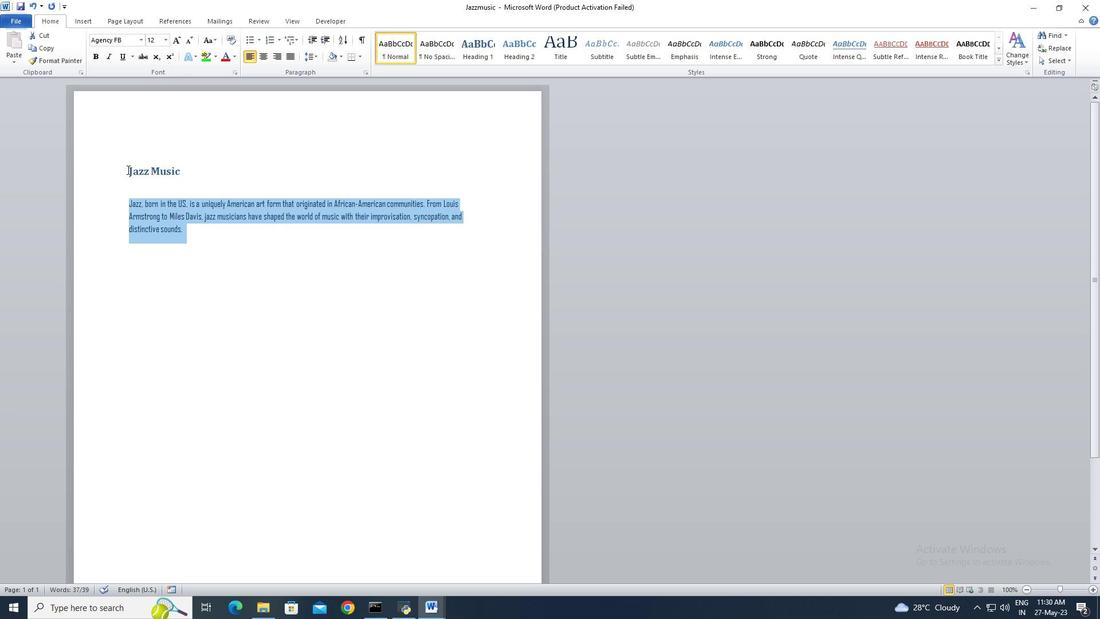 
Action: Mouse moved to (198, 172)
Screenshot: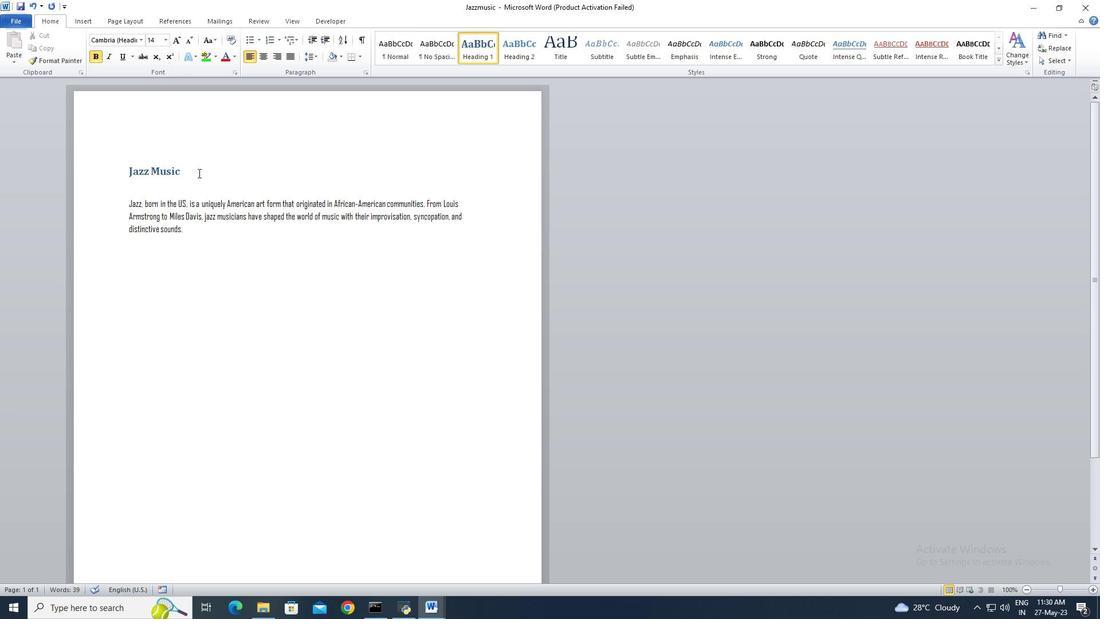
Action: Key pressed <Key.shift><Key.shift>
Screenshot: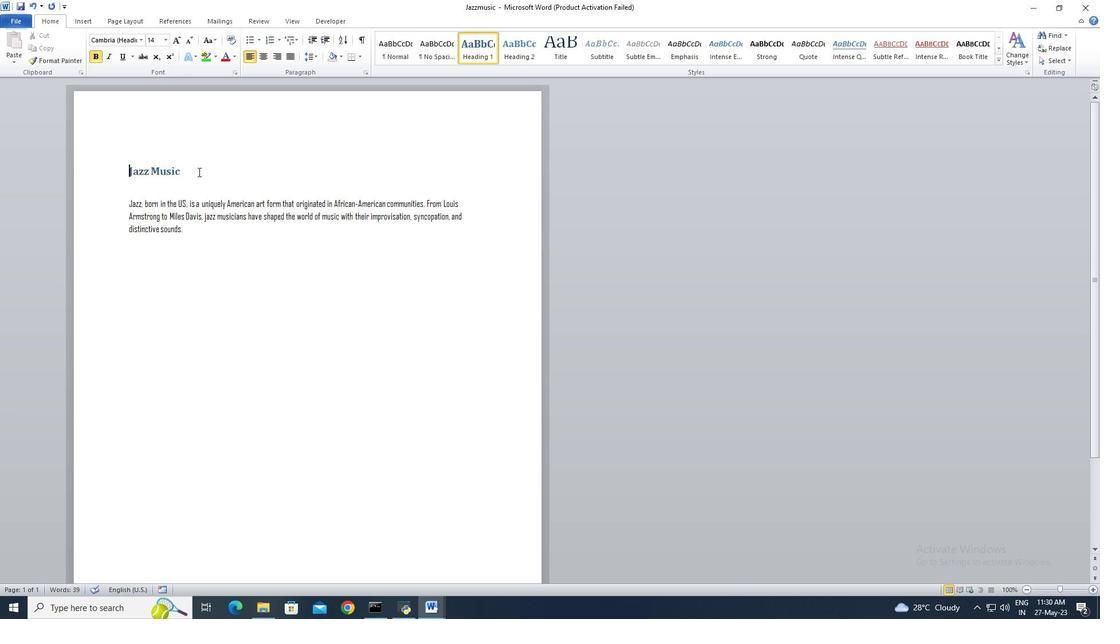 
Action: Mouse pressed left at (198, 172)
Screenshot: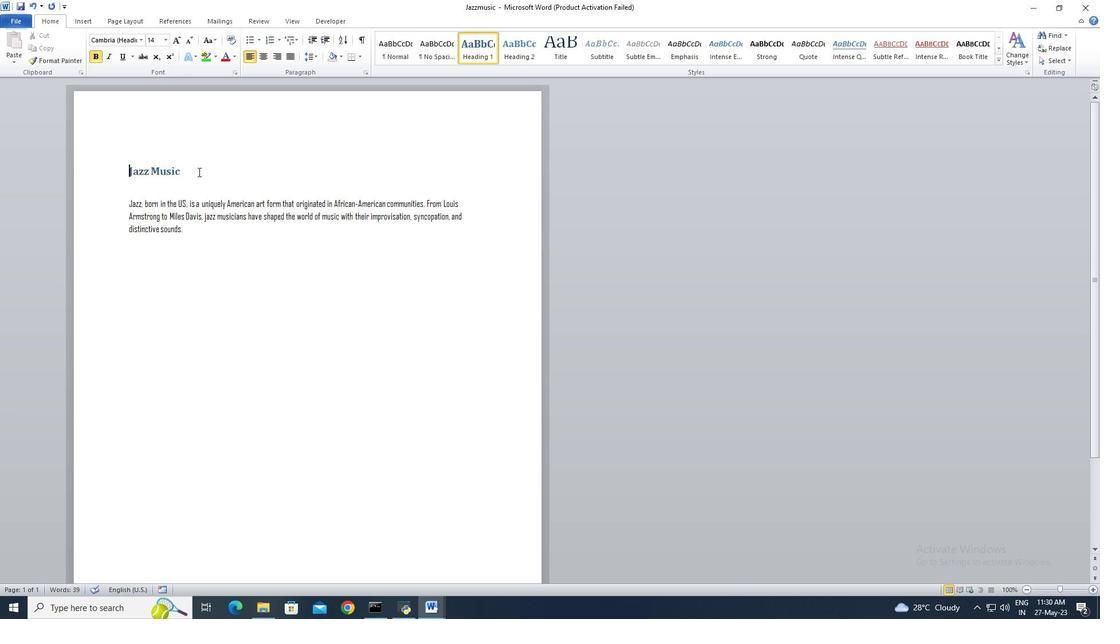 
Action: Key pressed <Key.shift><Key.shift><Key.shift><Key.shift><Key.shift>
Screenshot: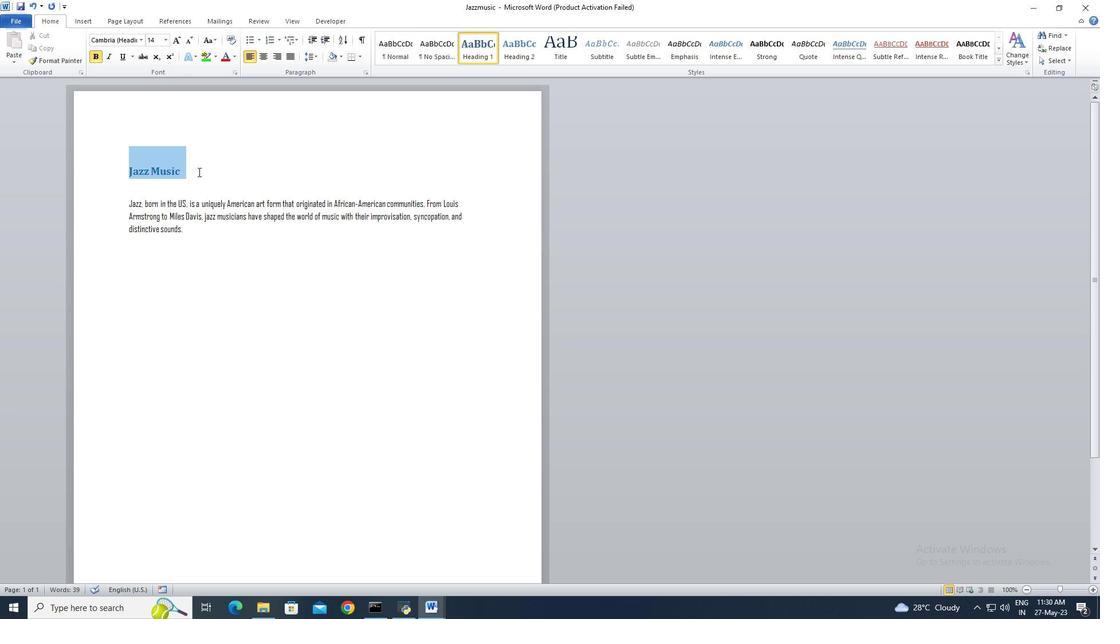 
Action: Mouse moved to (127, 41)
Screenshot: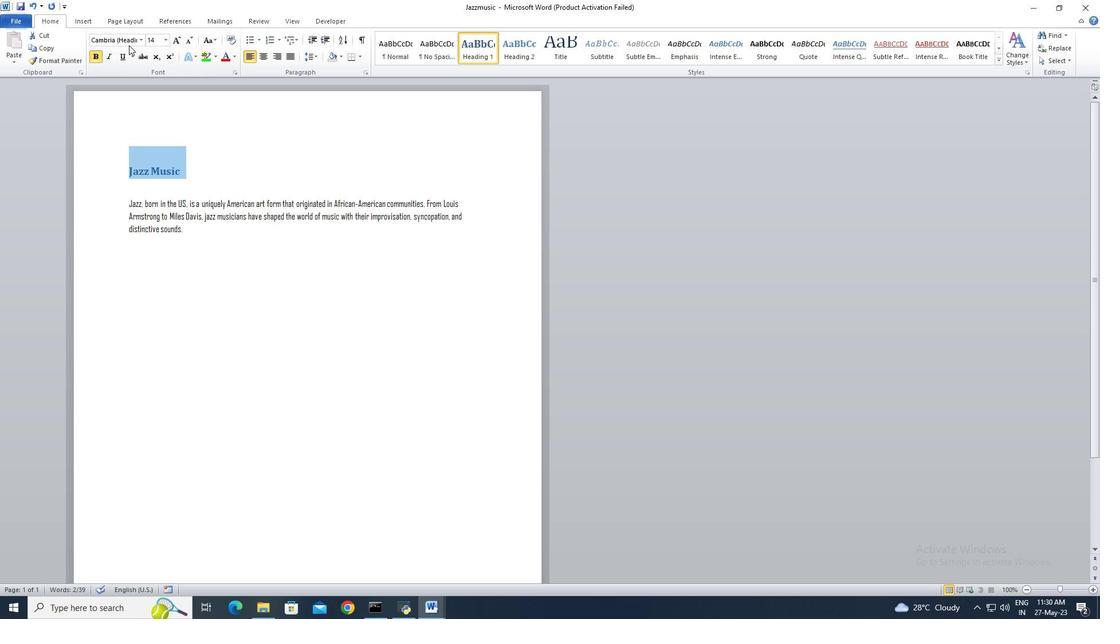 
Action: Mouse pressed left at (127, 41)
Screenshot: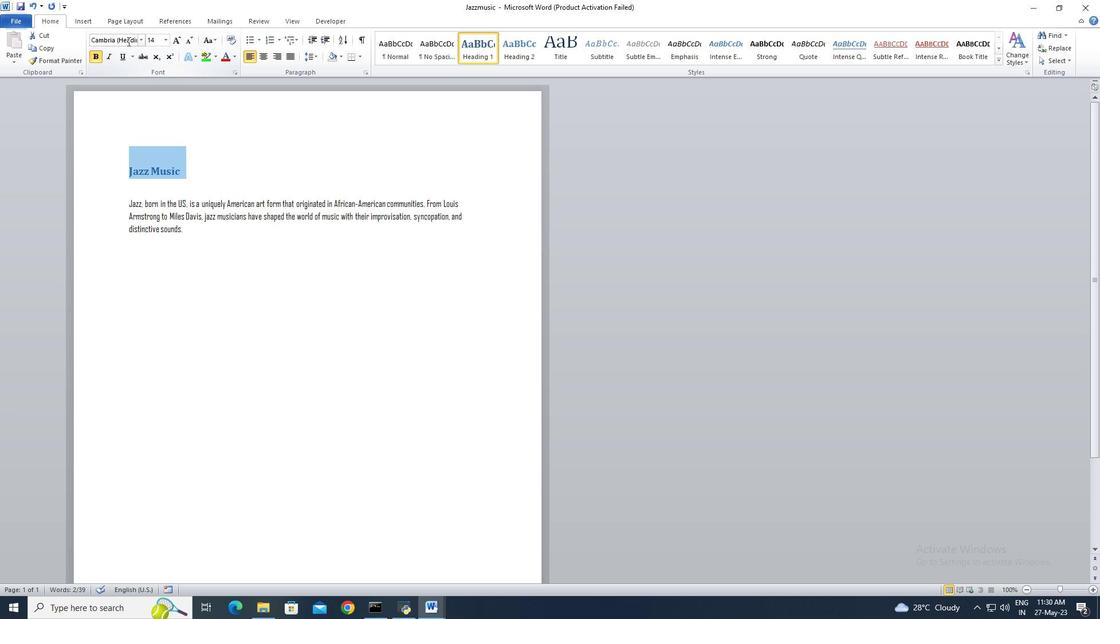 
Action: Key pressed <Key.shift>Arial<Key.space><Key.shift>Black<Key.enter>
Screenshot: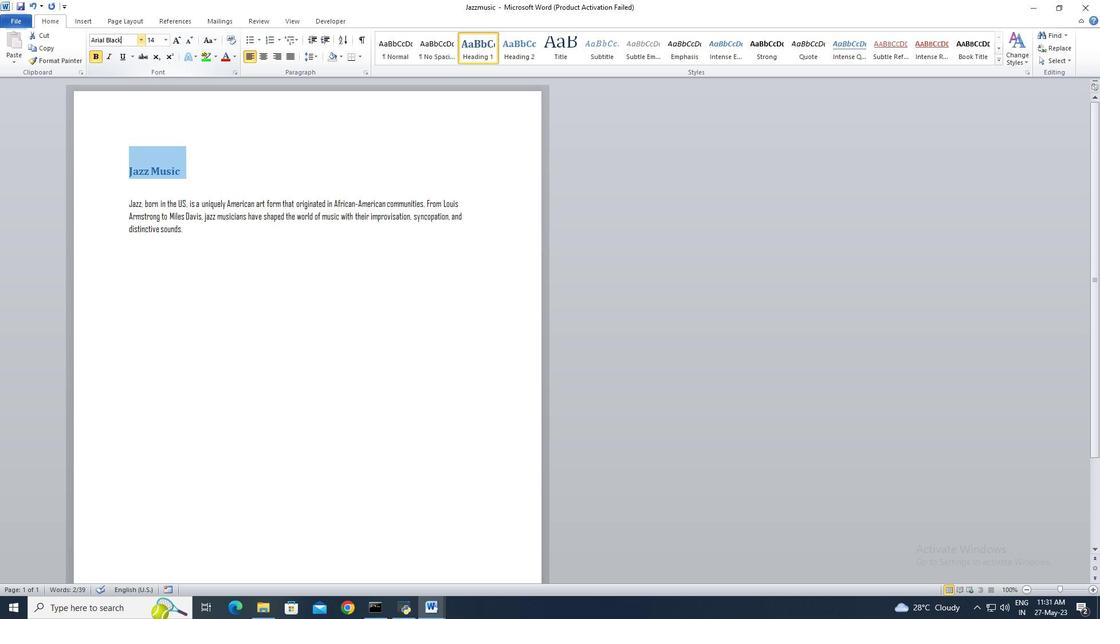 
Action: Mouse moved to (154, 43)
Screenshot: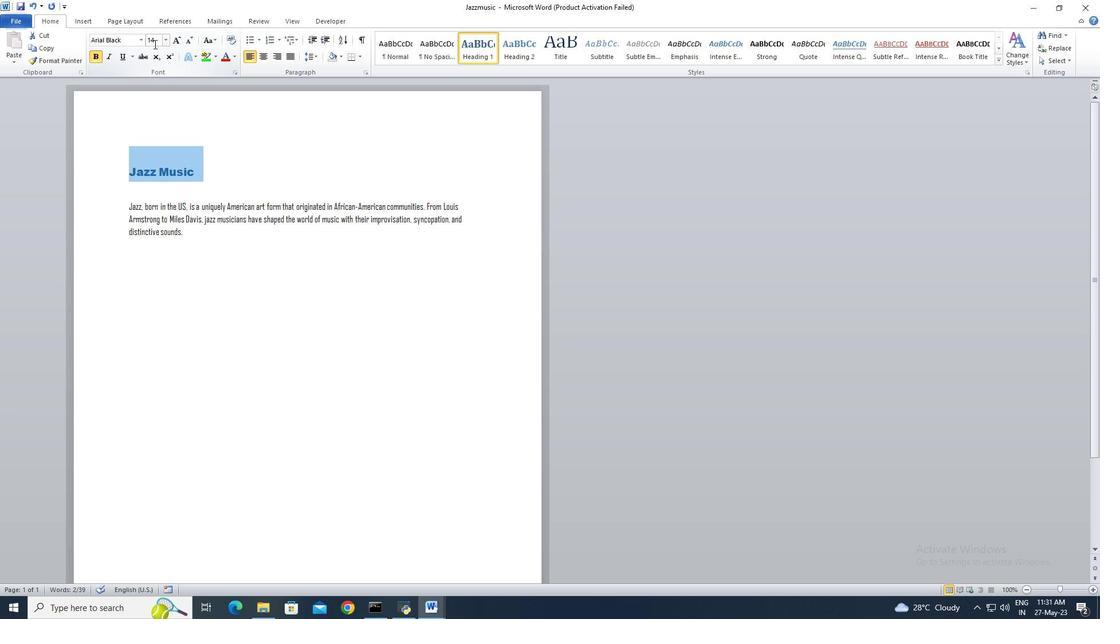
Action: Mouse pressed left at (154, 43)
Screenshot: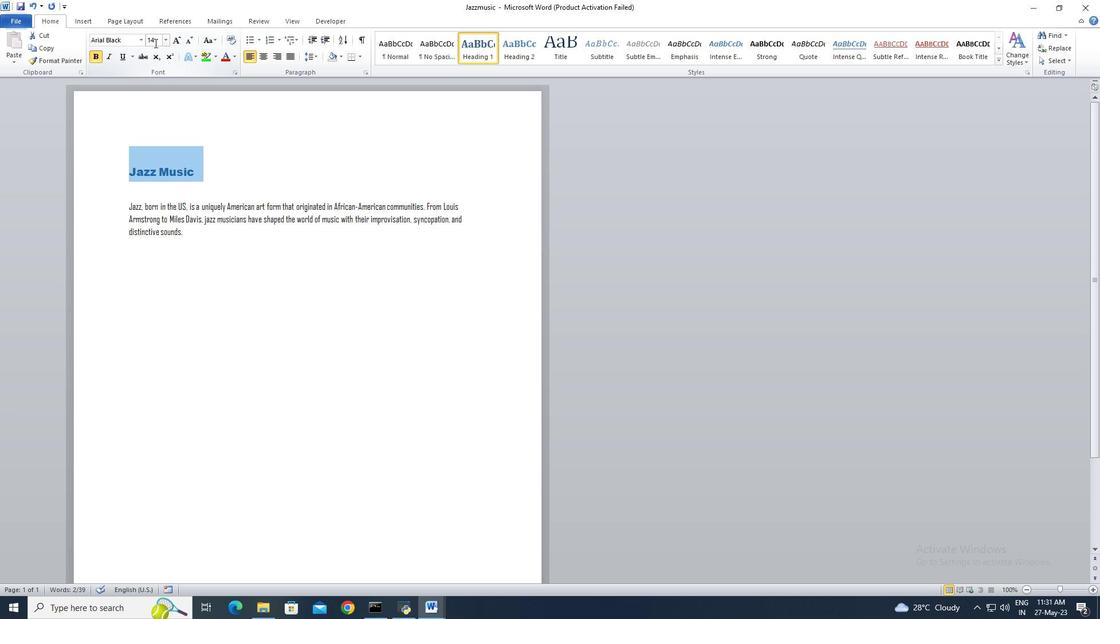 
Action: Key pressed 14<Key.enter>
Screenshot: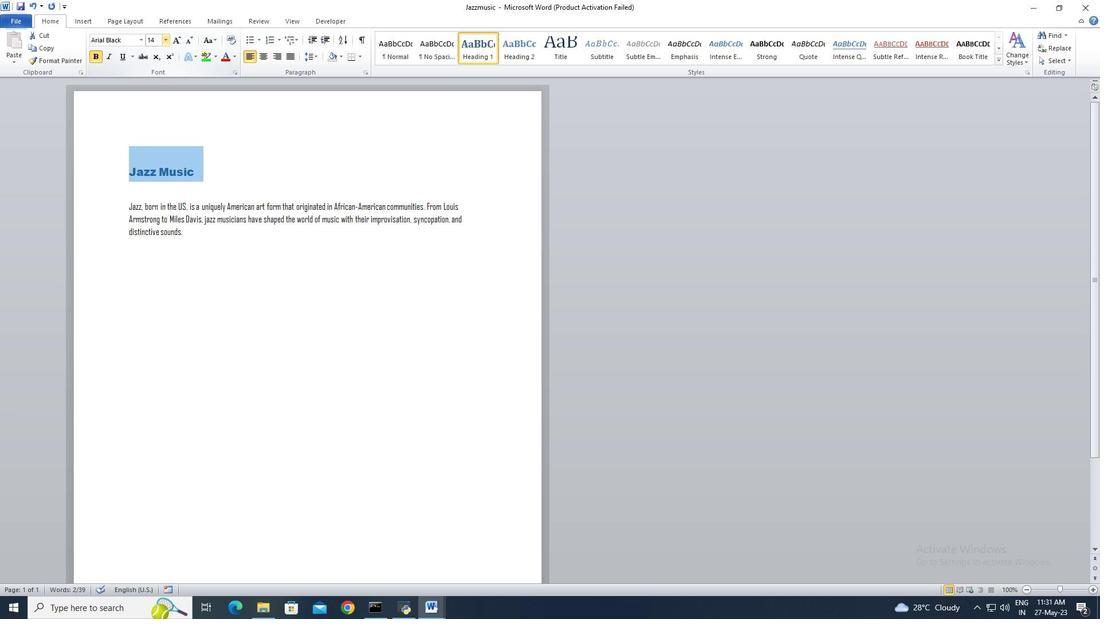 
Action: Mouse moved to (245, 59)
Screenshot: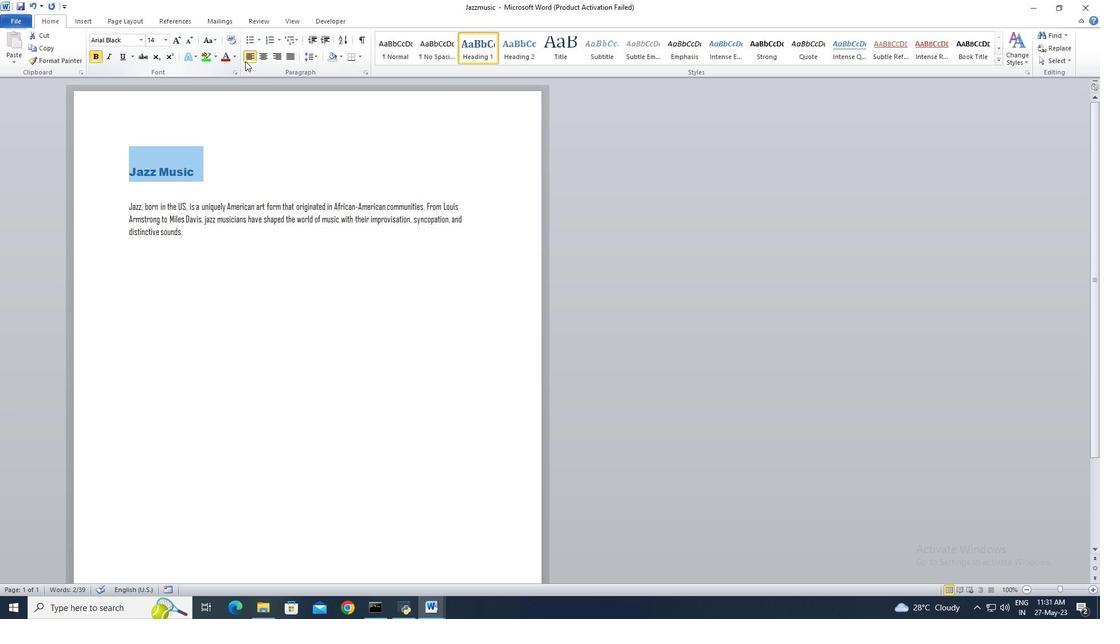 
Action: Mouse pressed left at (245, 59)
Screenshot: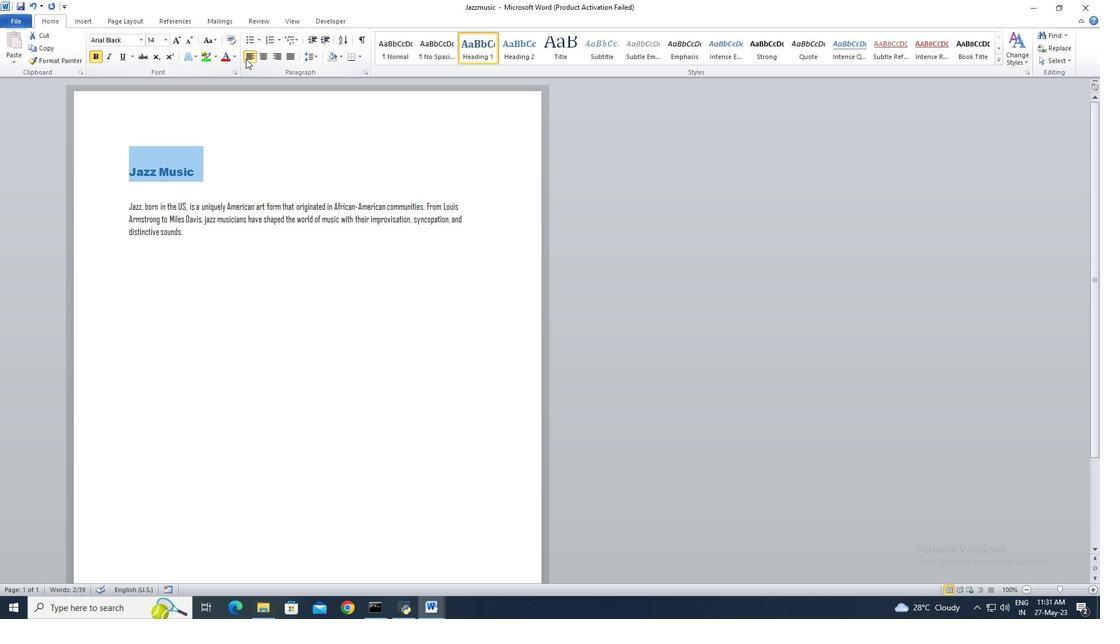
Action: Mouse moved to (239, 235)
Screenshot: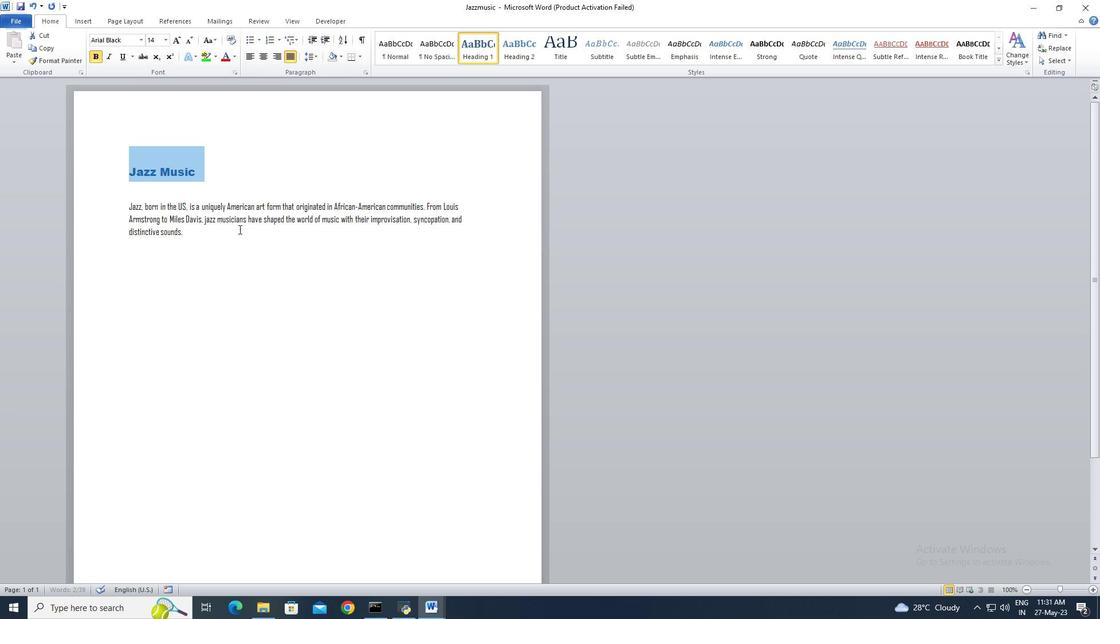 
Action: Mouse pressed left at (239, 235)
Screenshot: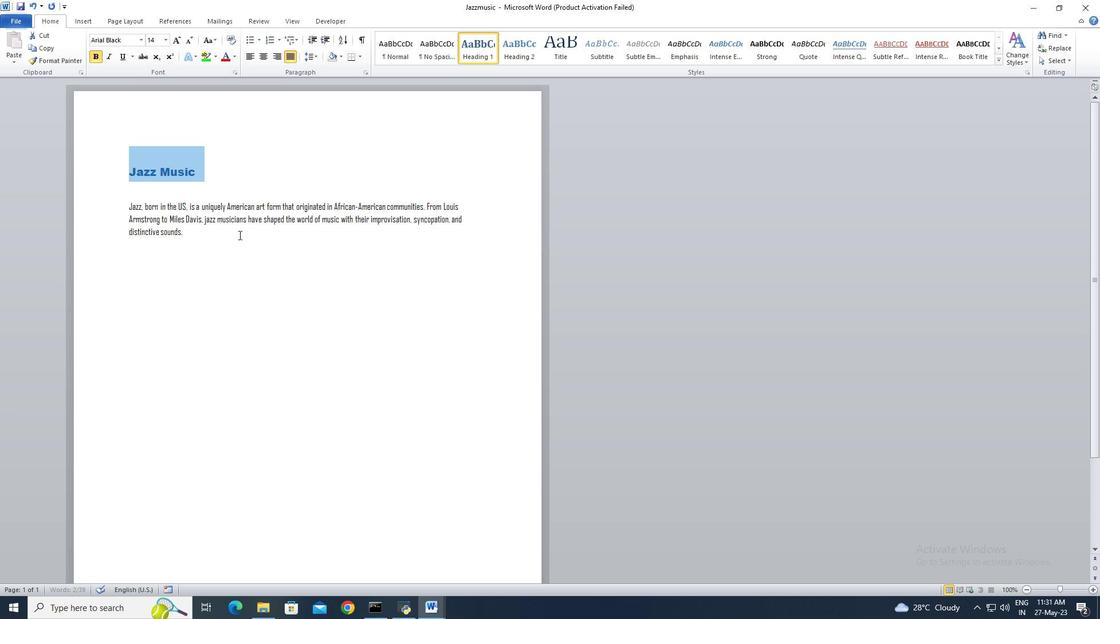 
